 Task: Search one way flight ticket for 4 adults, 2 children, 2 infants in seat and 1 infant on lap in premium economy from Branson: Branson Airport to New Bern: Coastal Carolina Regional Airport (was Craven County Regional) on 5-4-2023. Number of bags: 2 carry on bags. Price is upto 25000. Outbound departure time preference is 17:30.
Action: Mouse moved to (235, 104)
Screenshot: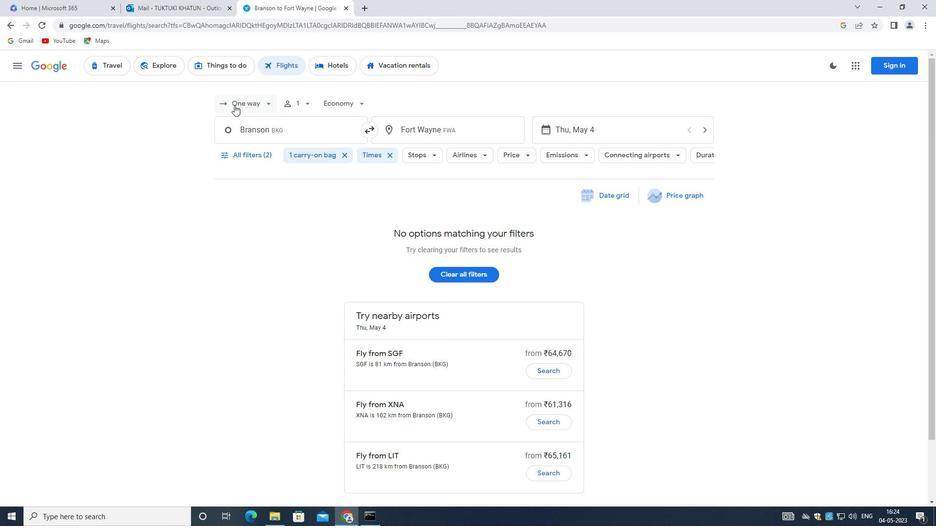 
Action: Mouse pressed left at (235, 104)
Screenshot: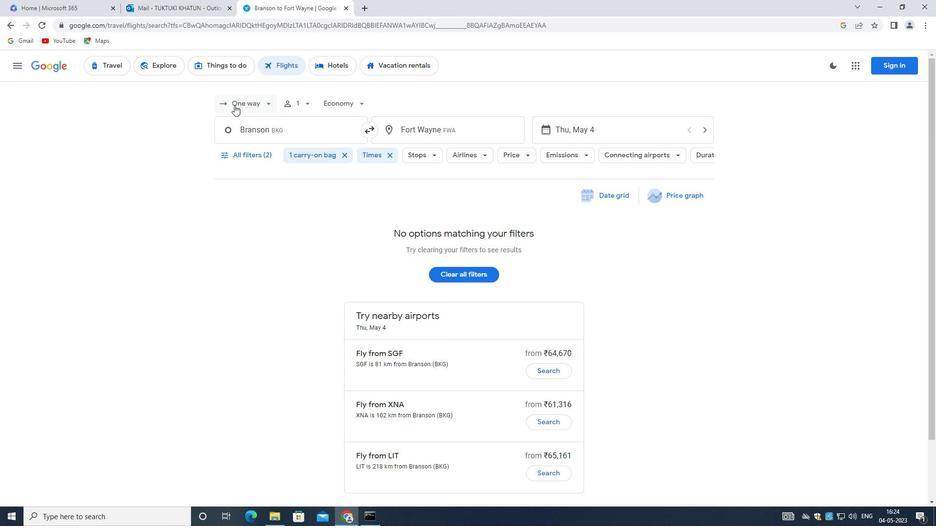 
Action: Mouse moved to (244, 150)
Screenshot: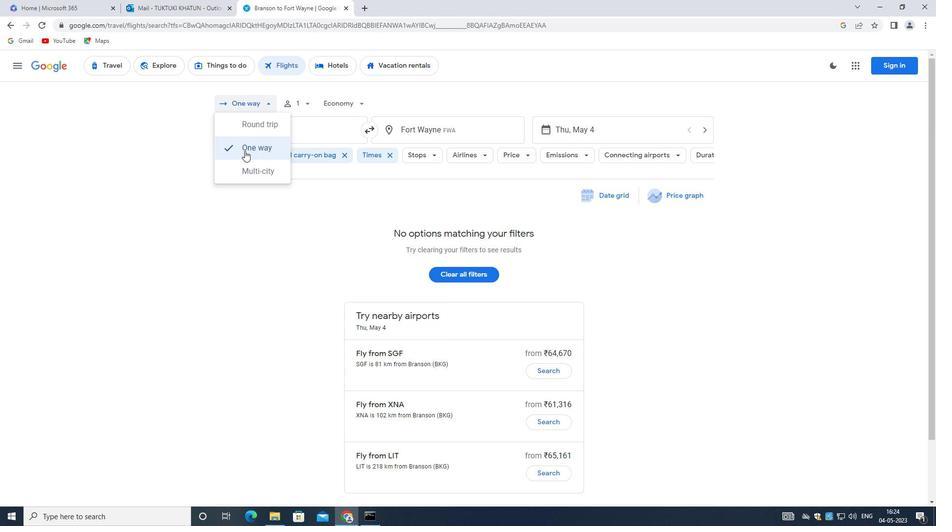 
Action: Mouse pressed left at (244, 150)
Screenshot: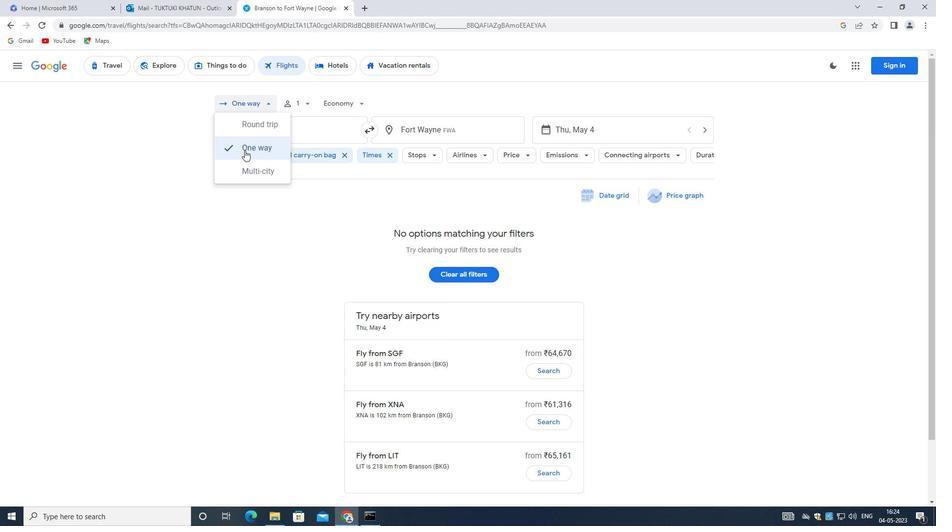 
Action: Mouse moved to (302, 98)
Screenshot: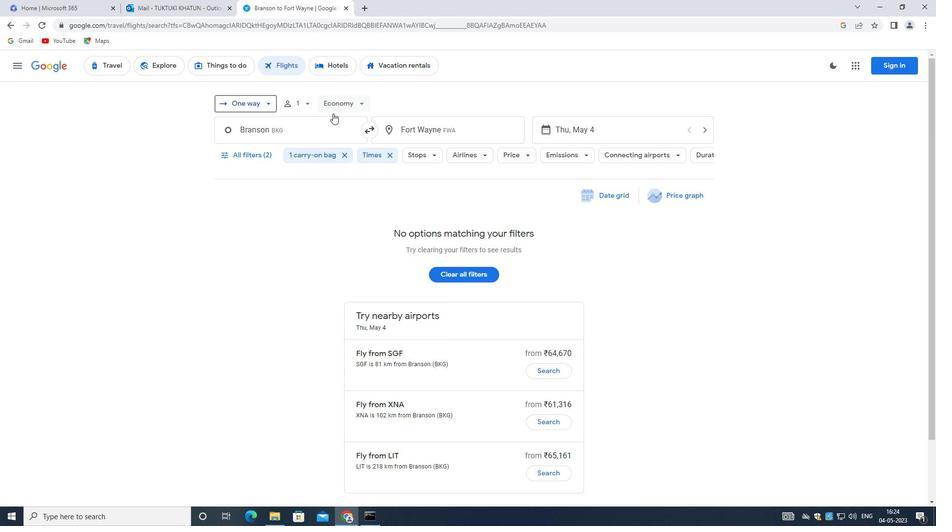 
Action: Mouse pressed left at (302, 98)
Screenshot: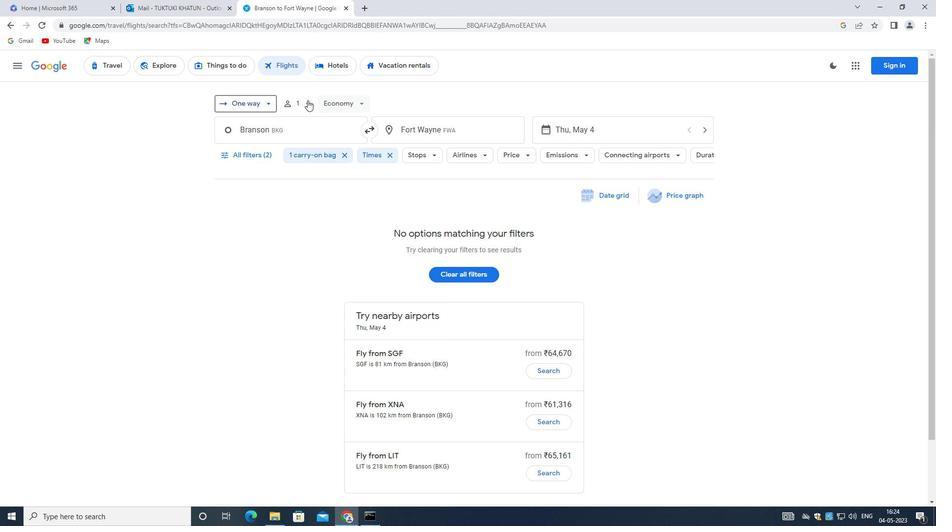 
Action: Mouse moved to (386, 129)
Screenshot: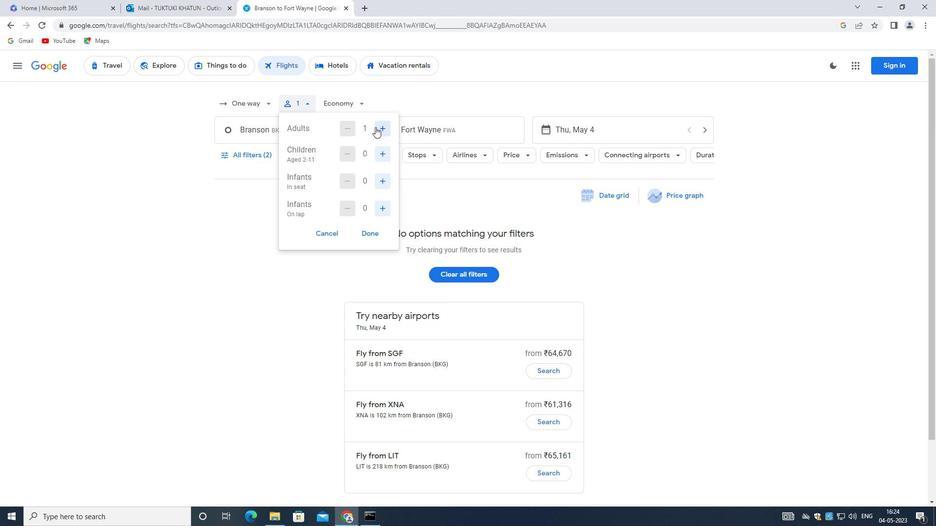 
Action: Mouse pressed left at (386, 129)
Screenshot: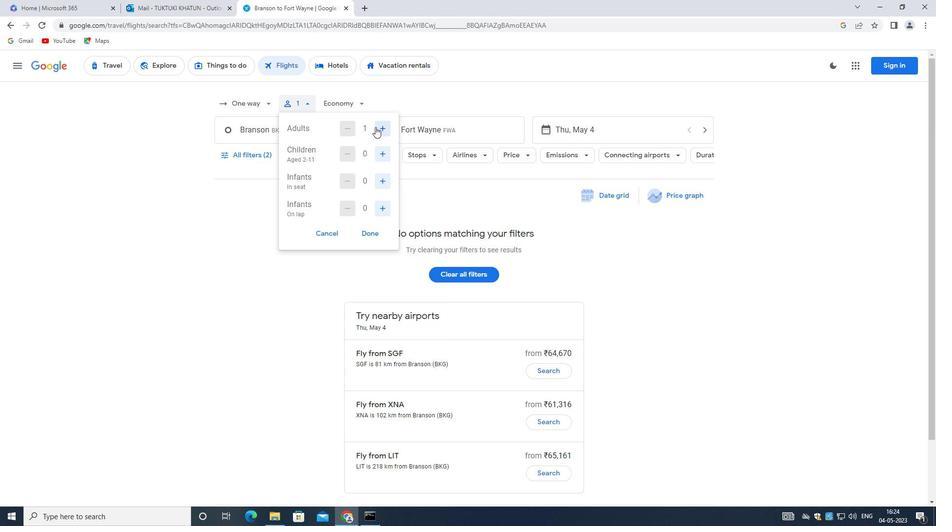 
Action: Mouse moved to (387, 129)
Screenshot: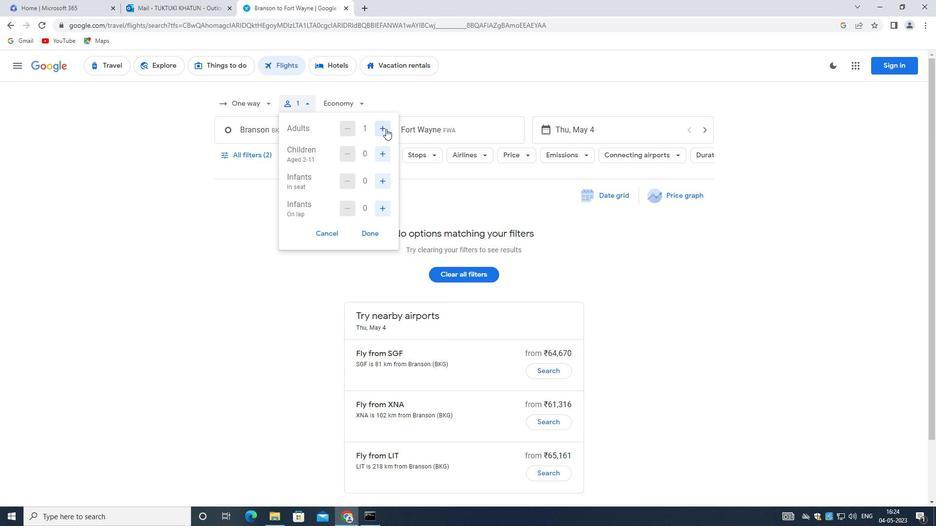 
Action: Mouse pressed left at (387, 129)
Screenshot: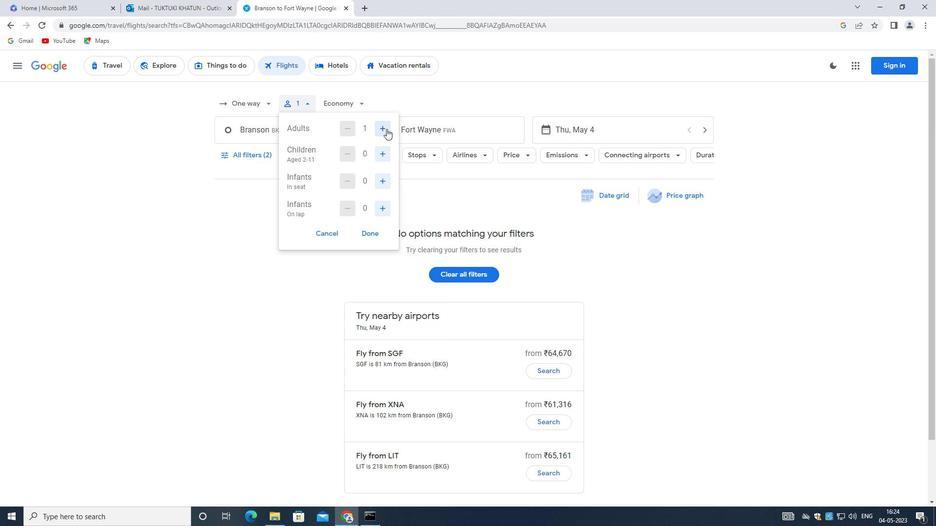 
Action: Mouse pressed left at (387, 129)
Screenshot: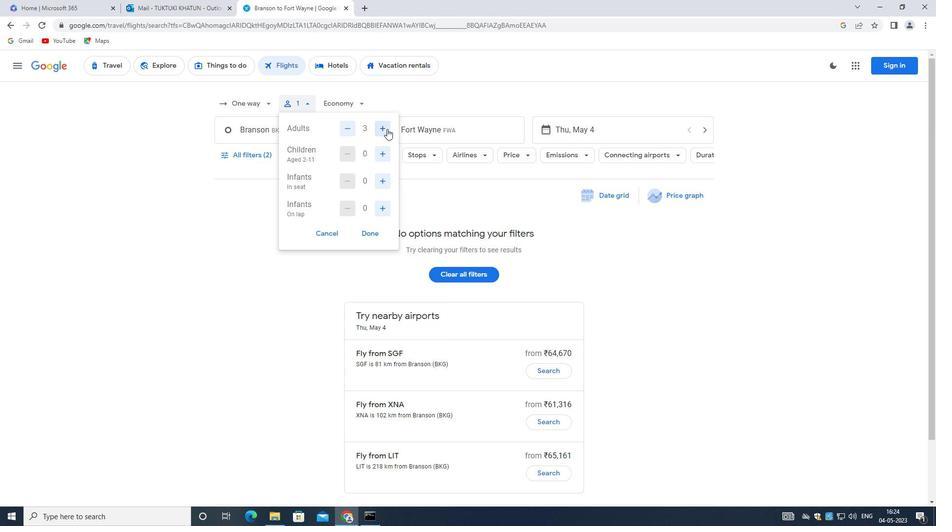 
Action: Mouse moved to (377, 154)
Screenshot: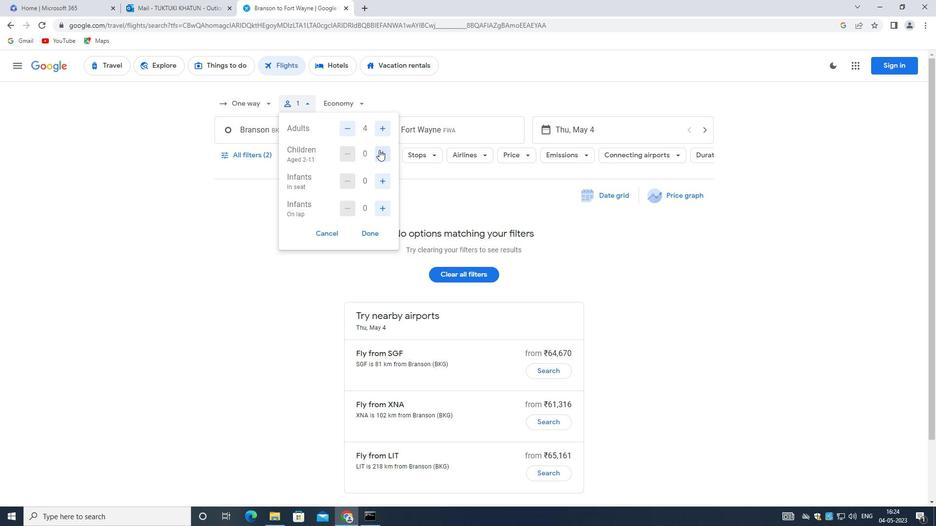 
Action: Mouse pressed left at (377, 154)
Screenshot: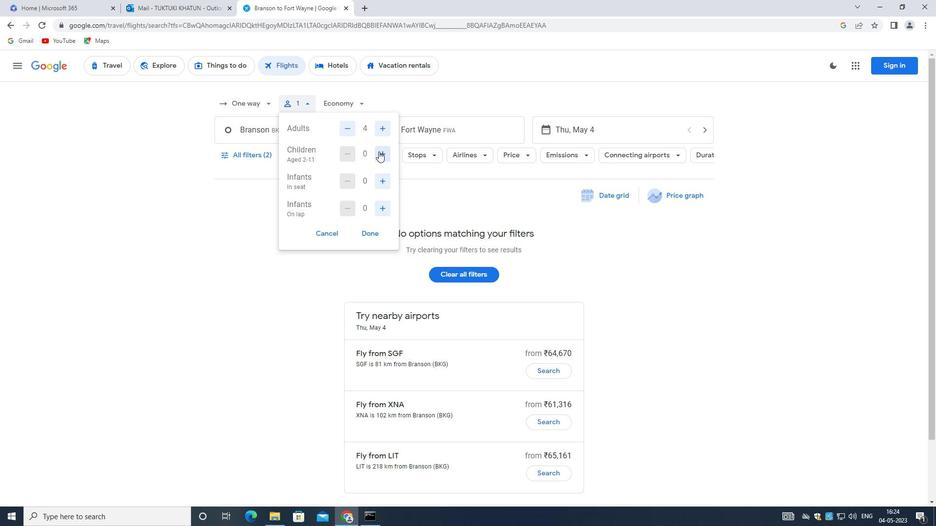 
Action: Mouse moved to (379, 154)
Screenshot: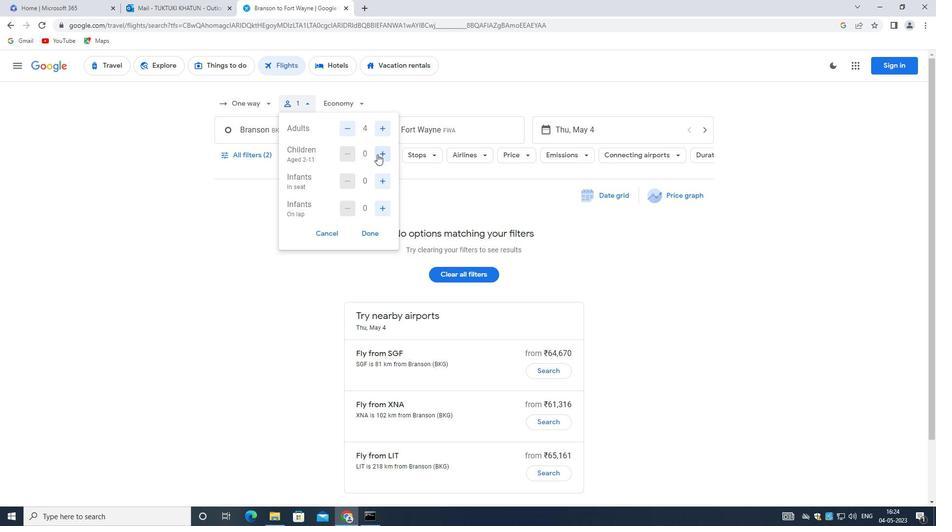 
Action: Mouse pressed left at (379, 154)
Screenshot: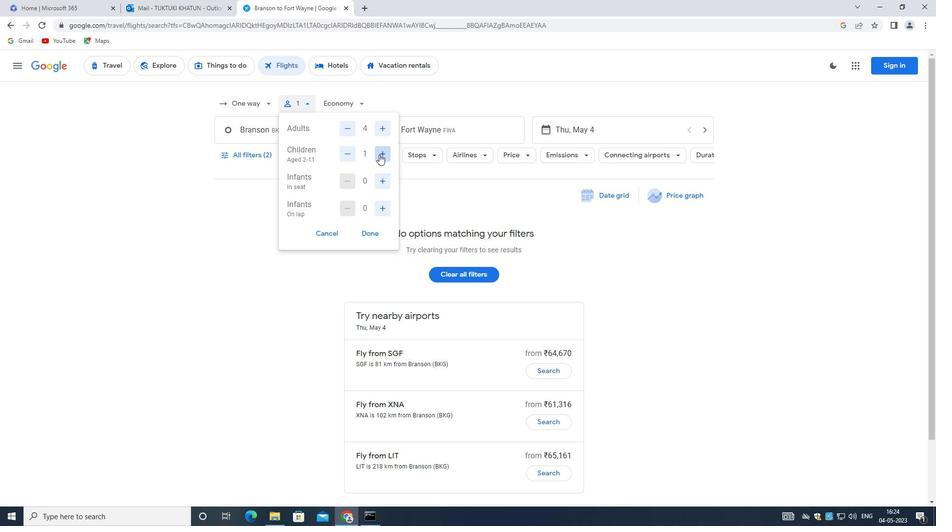
Action: Mouse moved to (379, 176)
Screenshot: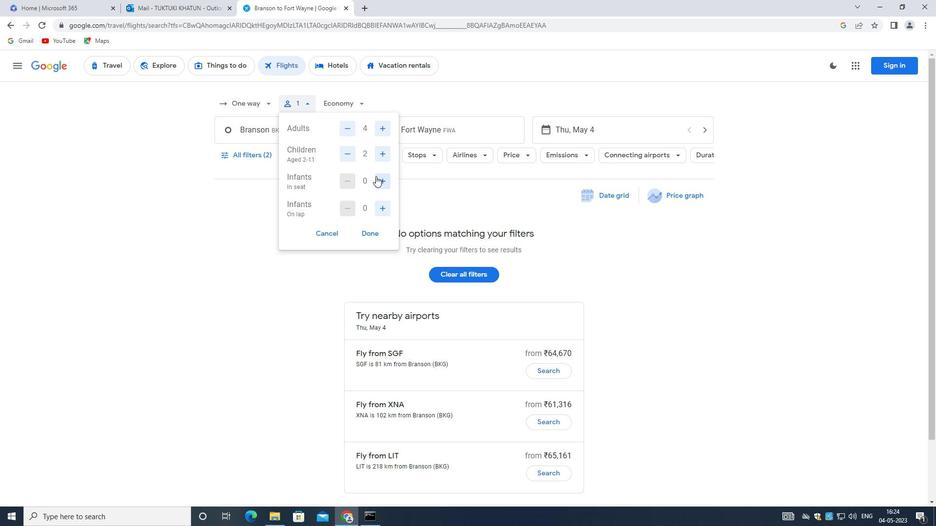 
Action: Mouse pressed left at (379, 176)
Screenshot: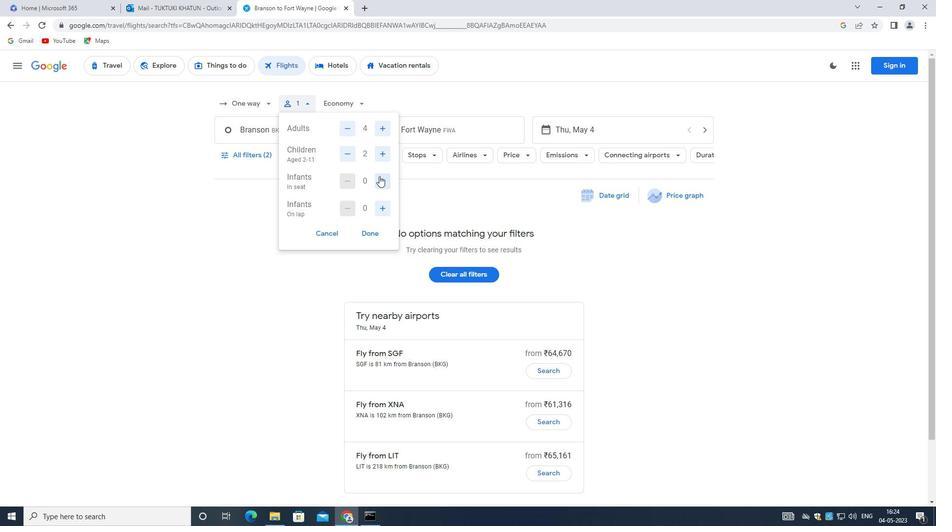
Action: Mouse moved to (380, 176)
Screenshot: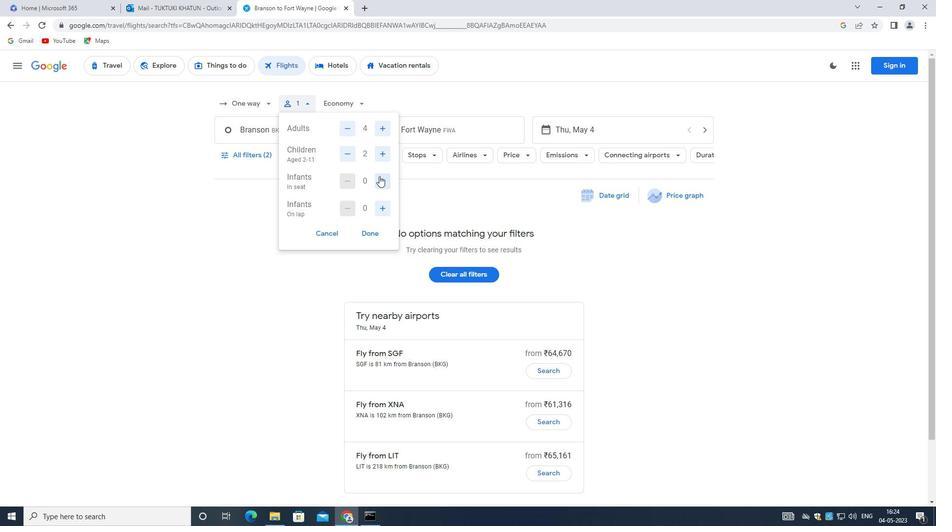 
Action: Mouse pressed left at (380, 176)
Screenshot: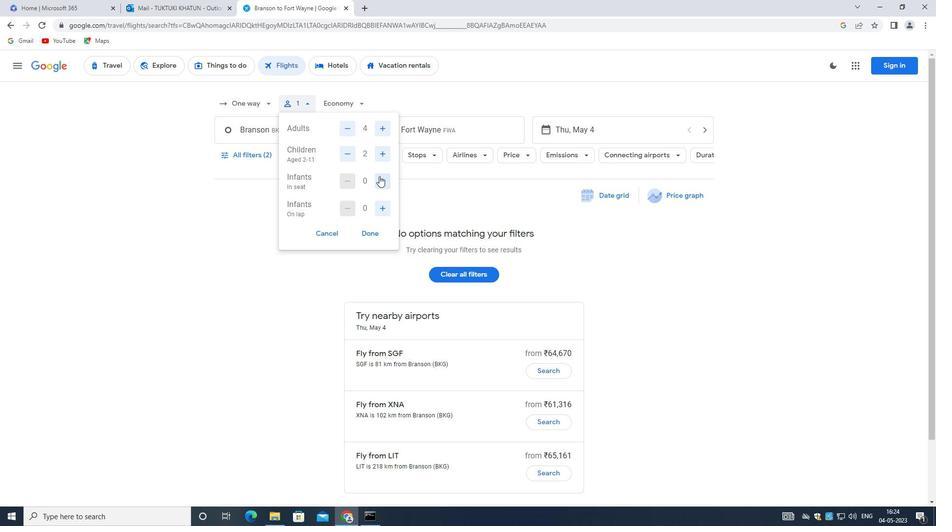 
Action: Mouse moved to (383, 182)
Screenshot: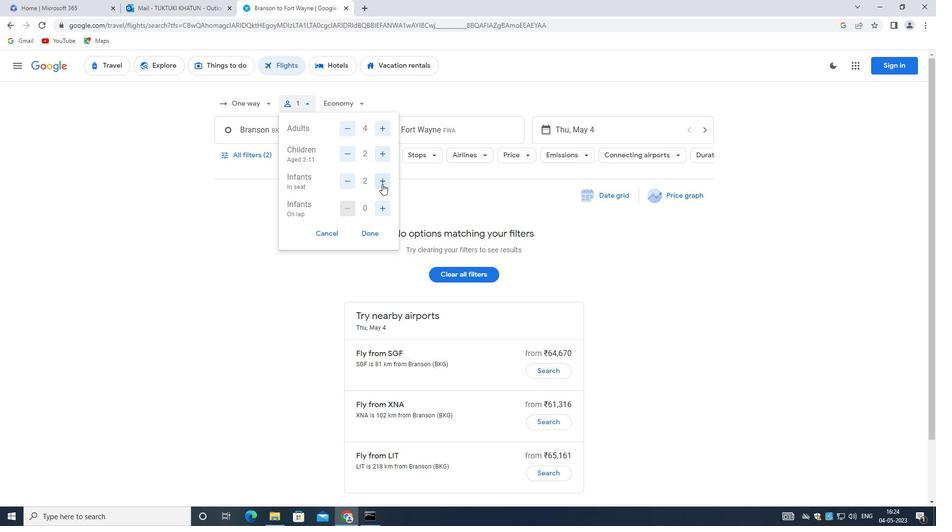 
Action: Mouse pressed left at (383, 182)
Screenshot: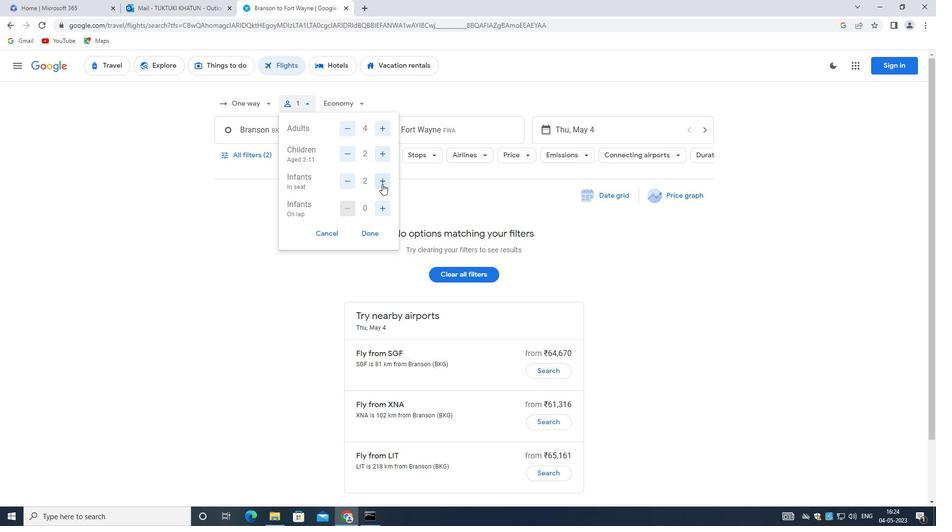 
Action: Mouse moved to (346, 180)
Screenshot: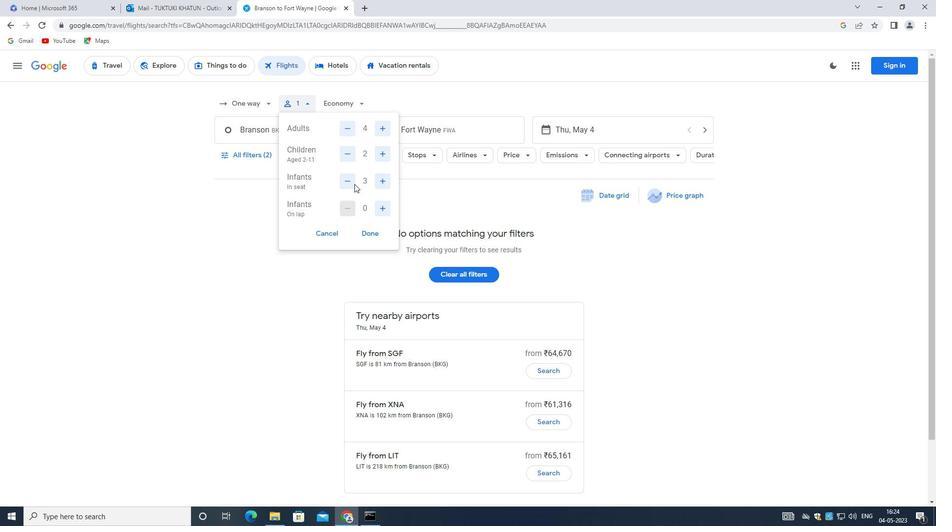
Action: Mouse pressed left at (346, 180)
Screenshot: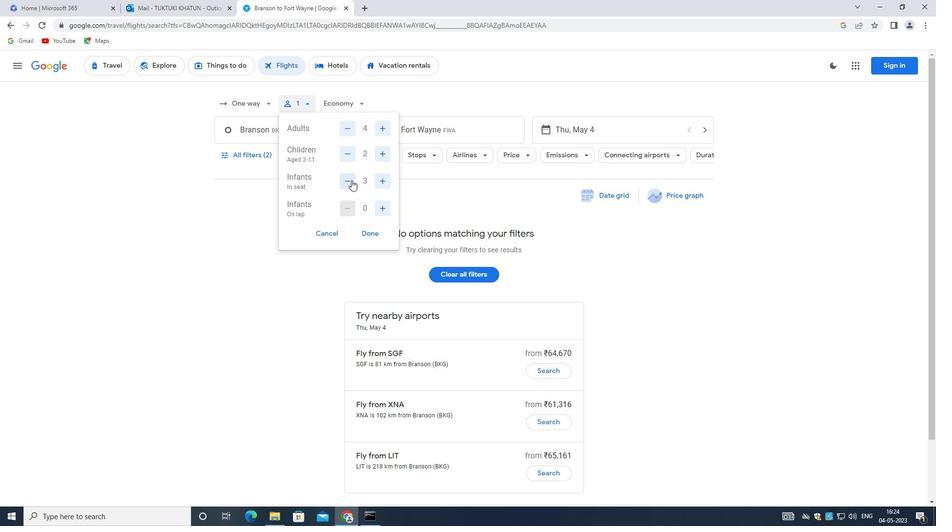 
Action: Mouse moved to (377, 206)
Screenshot: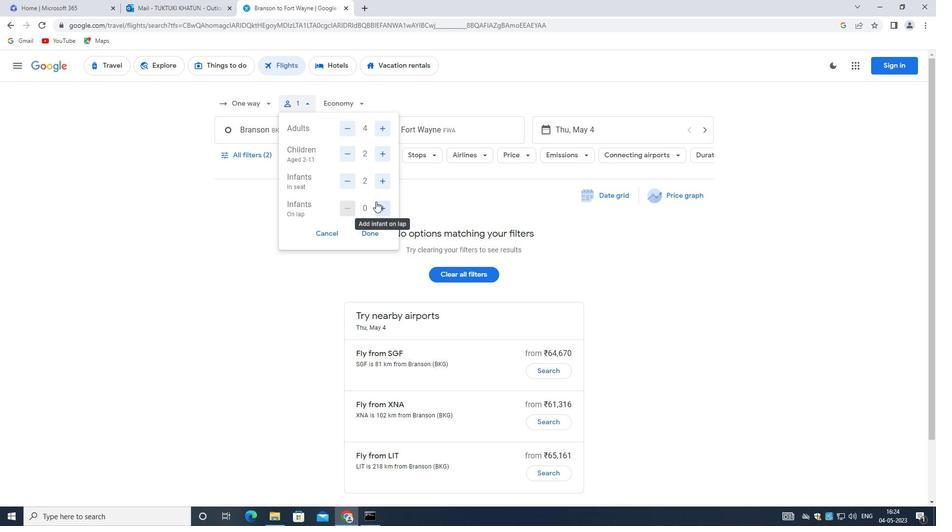 
Action: Mouse pressed left at (377, 206)
Screenshot: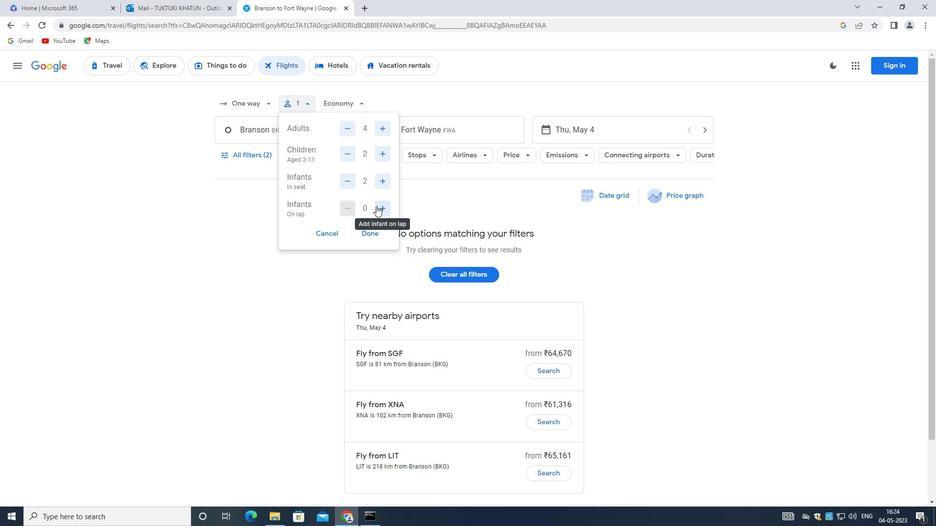 
Action: Mouse moved to (374, 234)
Screenshot: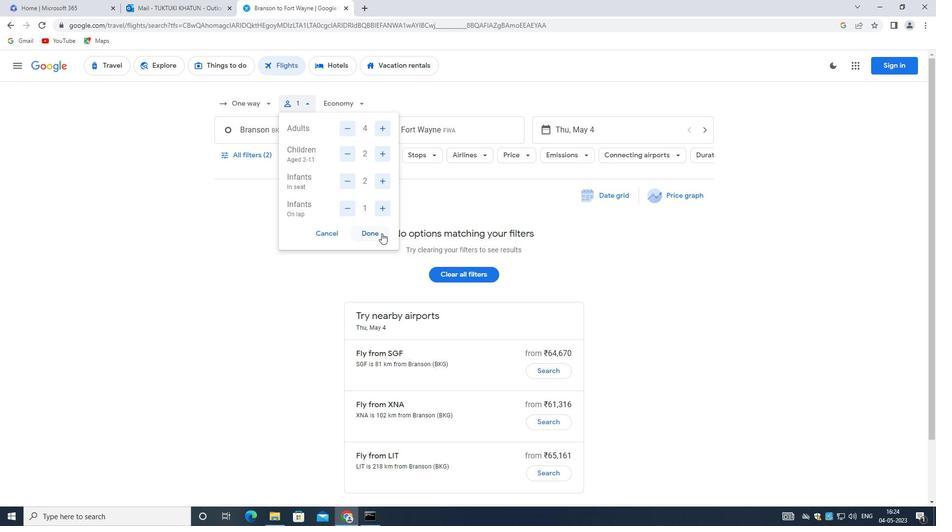 
Action: Mouse pressed left at (374, 234)
Screenshot: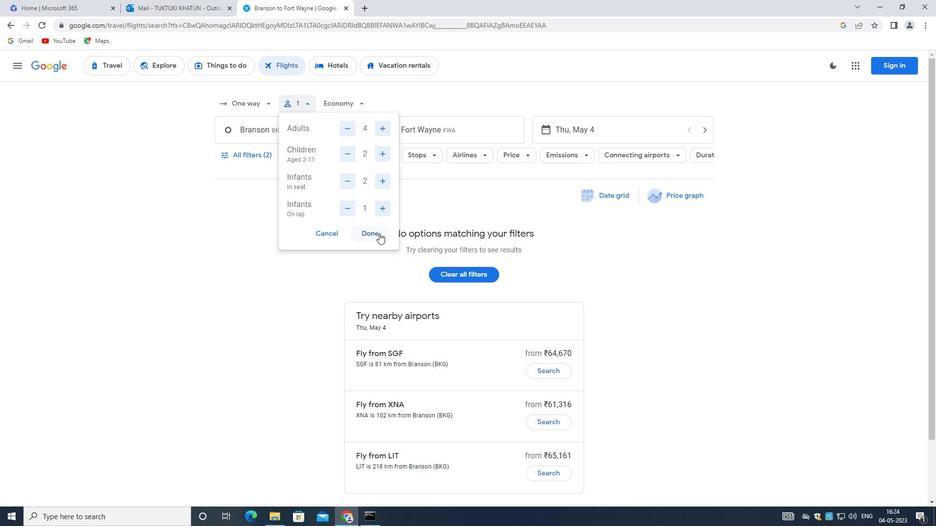 
Action: Mouse moved to (353, 98)
Screenshot: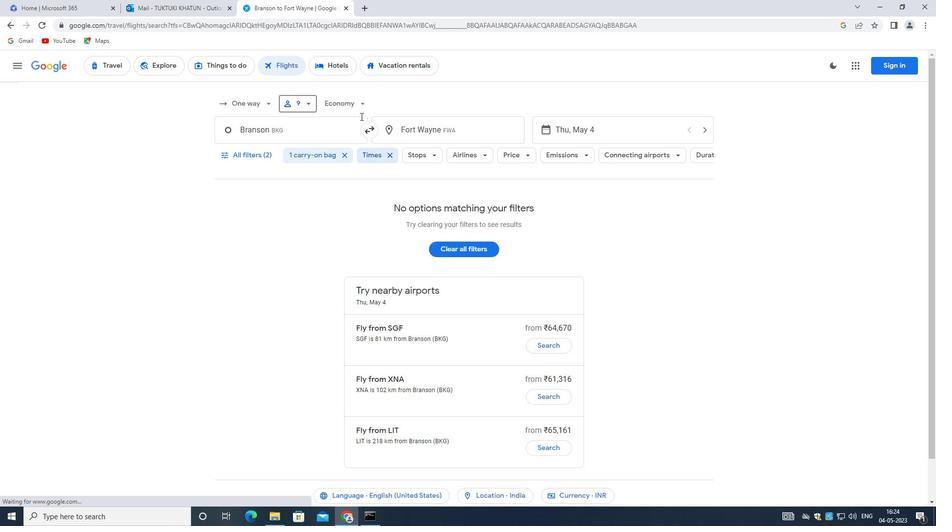 
Action: Mouse pressed left at (353, 98)
Screenshot: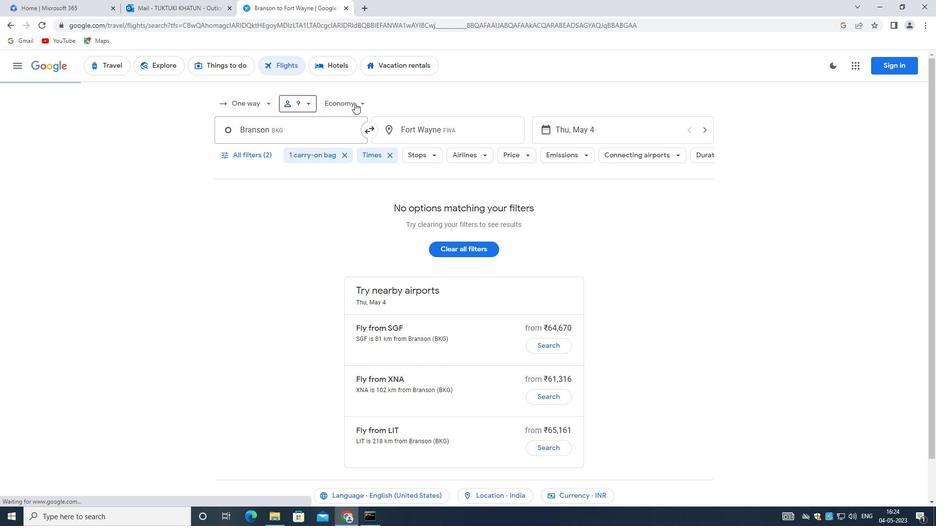 
Action: Mouse moved to (375, 142)
Screenshot: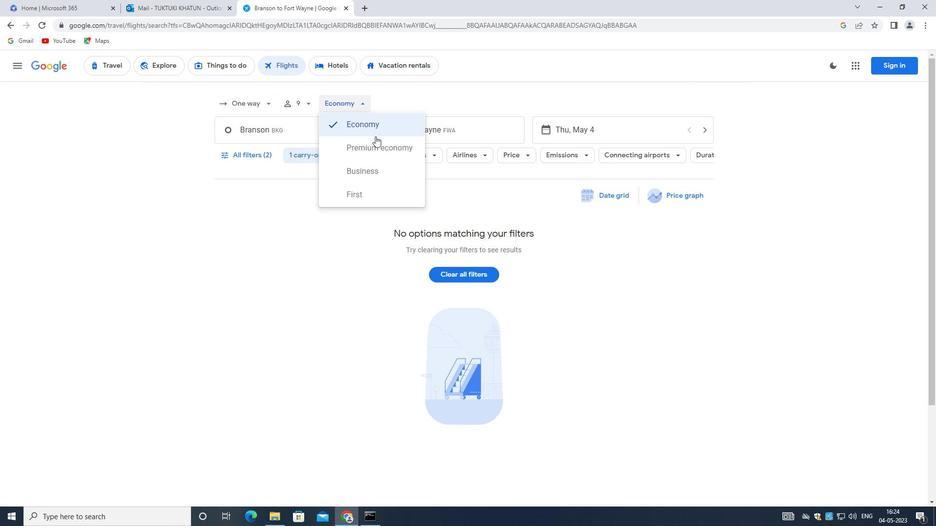 
Action: Mouse pressed left at (375, 142)
Screenshot: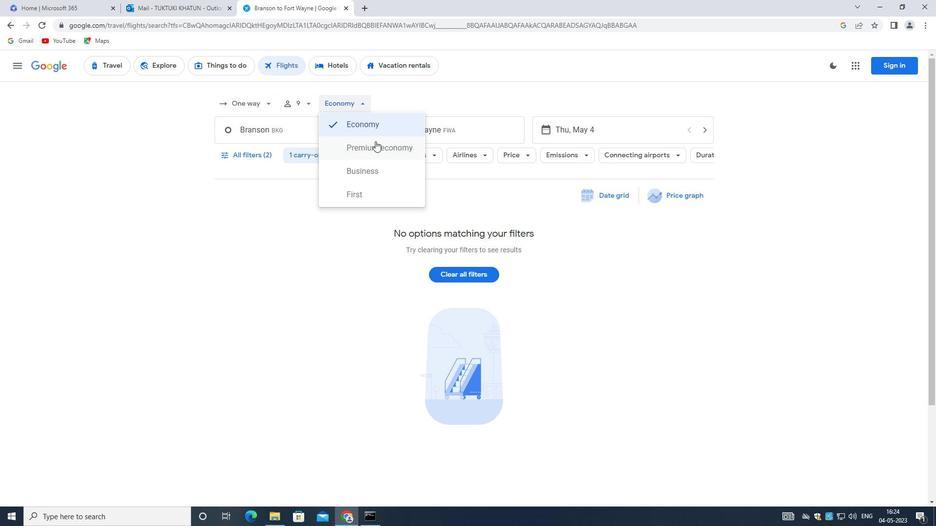
Action: Mouse moved to (283, 132)
Screenshot: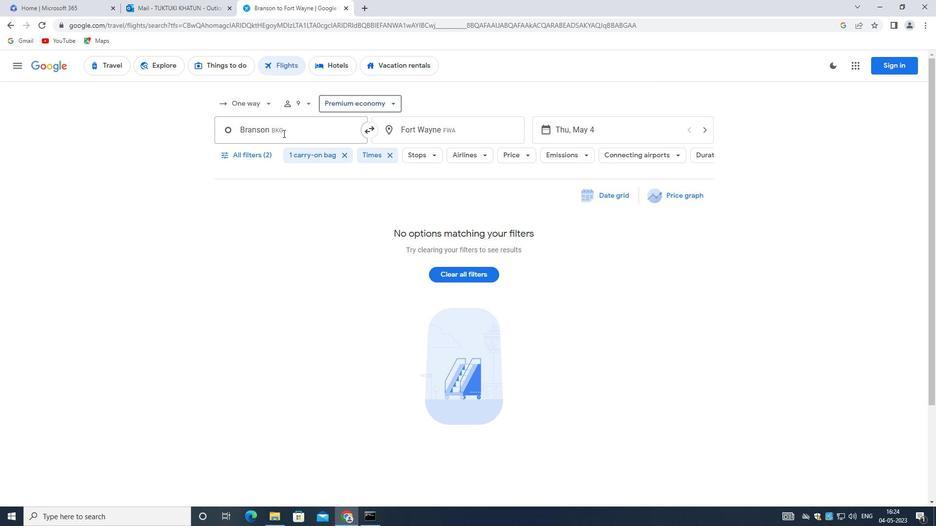 
Action: Mouse pressed left at (283, 132)
Screenshot: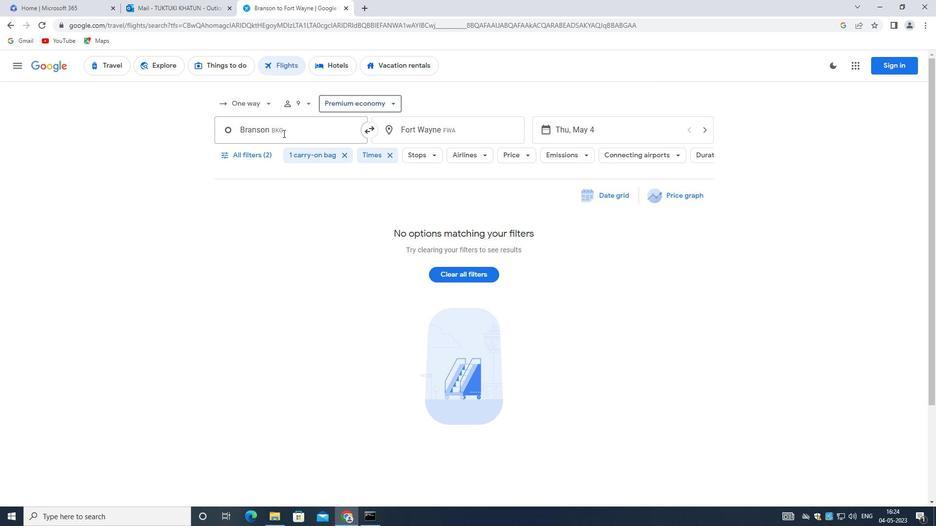 
Action: Mouse moved to (302, 206)
Screenshot: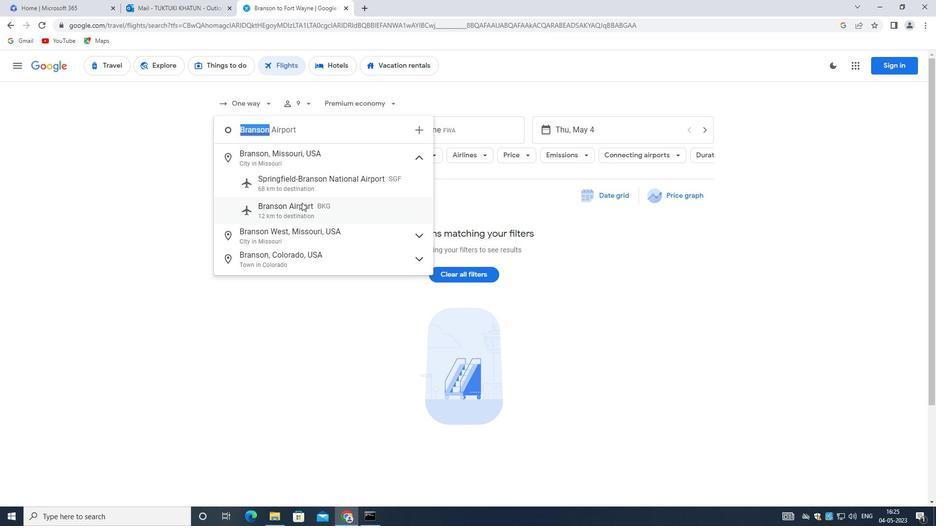 
Action: Mouse pressed left at (302, 206)
Screenshot: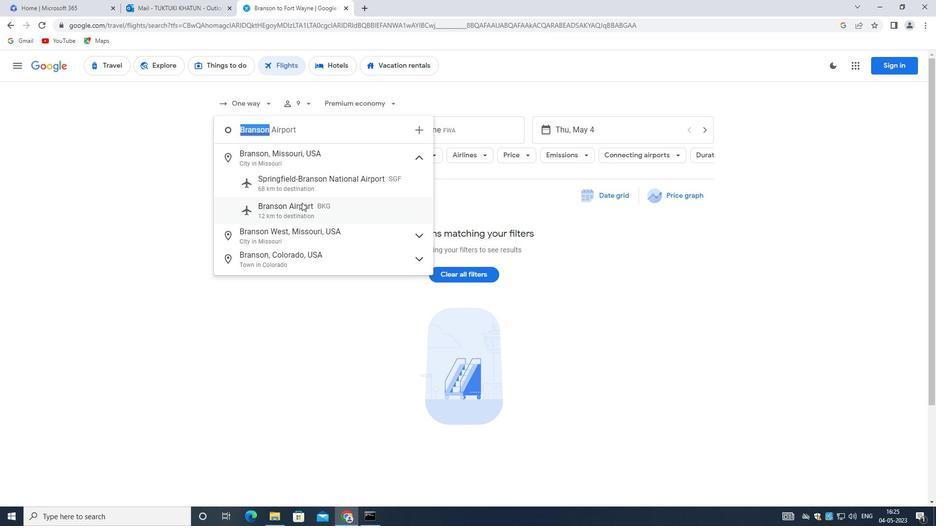 
Action: Mouse moved to (419, 127)
Screenshot: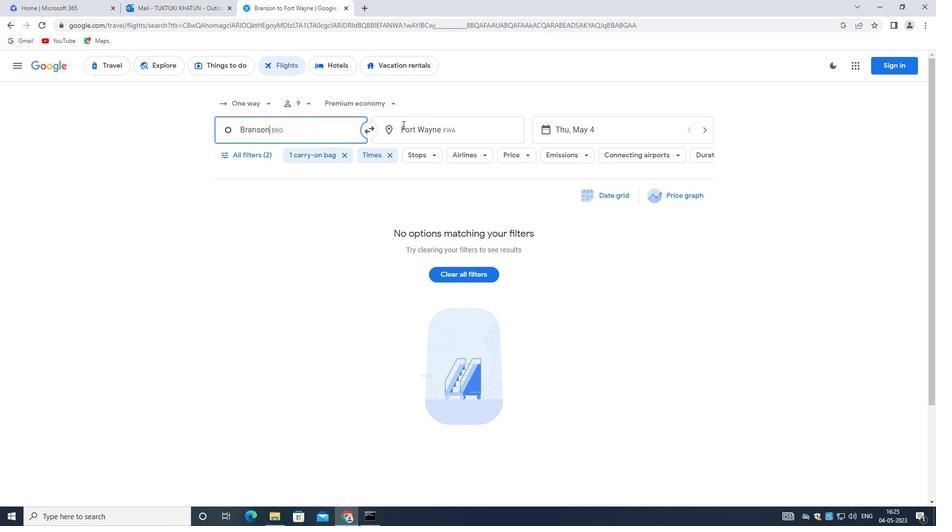 
Action: Mouse pressed left at (419, 127)
Screenshot: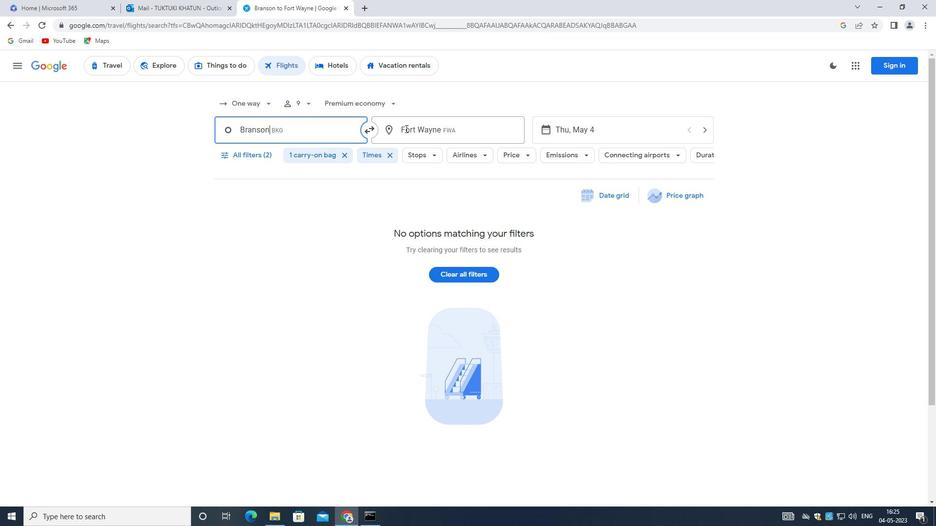 
Action: Mouse moved to (420, 127)
Screenshot: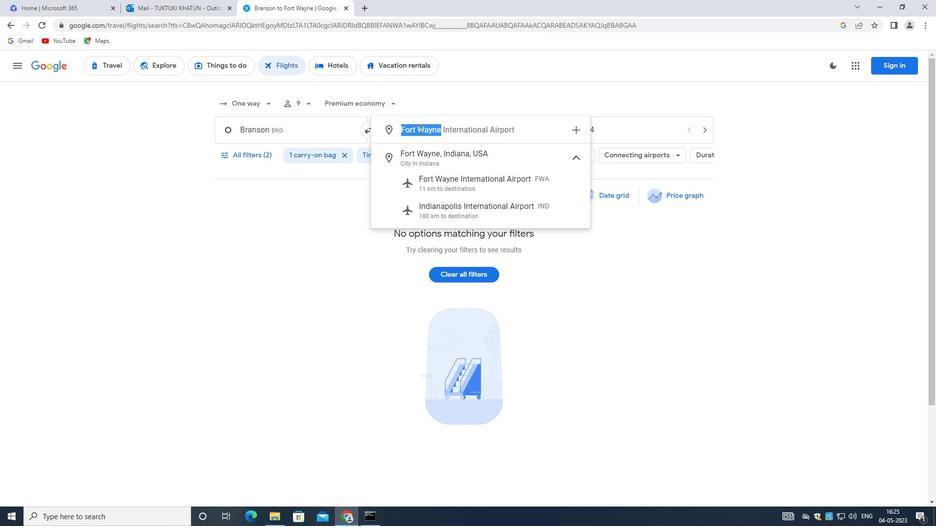 
Action: Key pressed <Key.backspace><Key.shift>COASTAL<Key.space><Key.shift><Key.shift><Key.shift><Key.shift><Key.shift><Key.shift><Key.shift><Key.shift><Key.shift><Key.shift><Key.shift><Key.shift><Key.shift><Key.shift><Key.shift>CAROLI
Screenshot: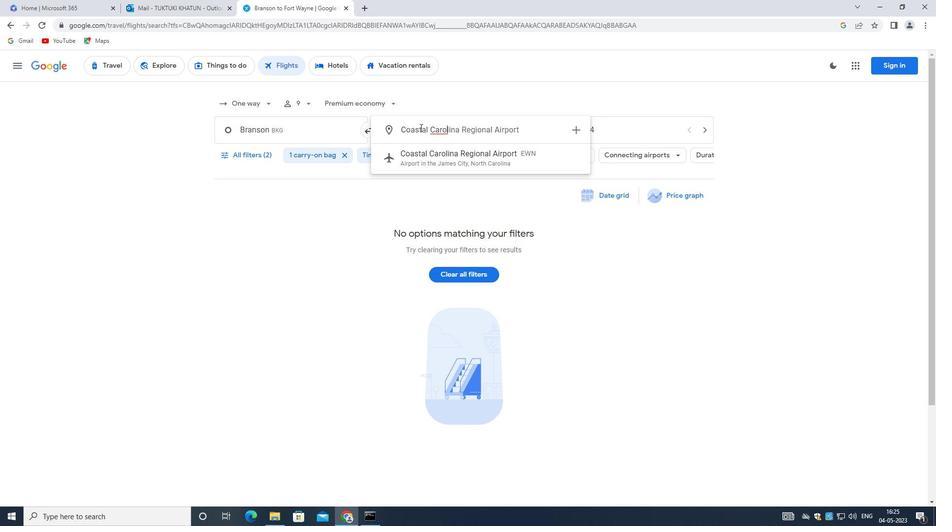 
Action: Mouse moved to (478, 152)
Screenshot: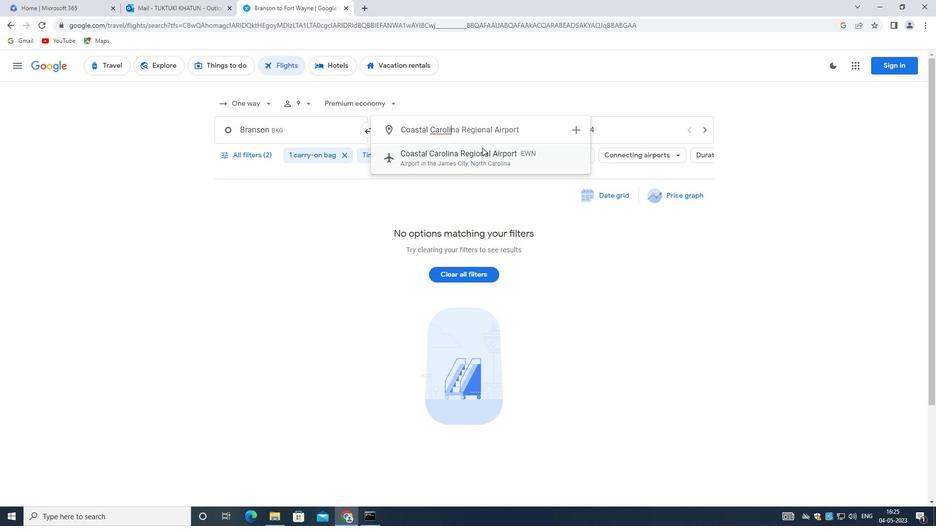 
Action: Mouse pressed left at (478, 152)
Screenshot: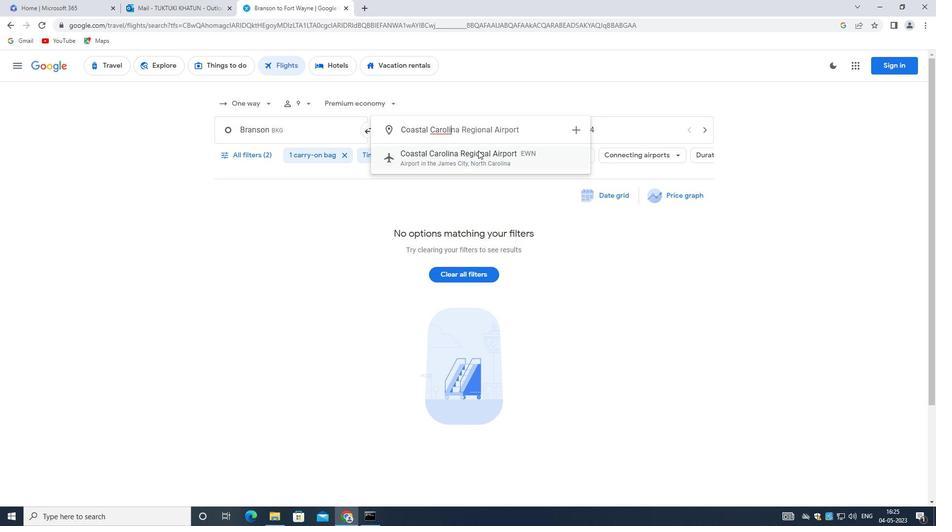 
Action: Mouse moved to (616, 126)
Screenshot: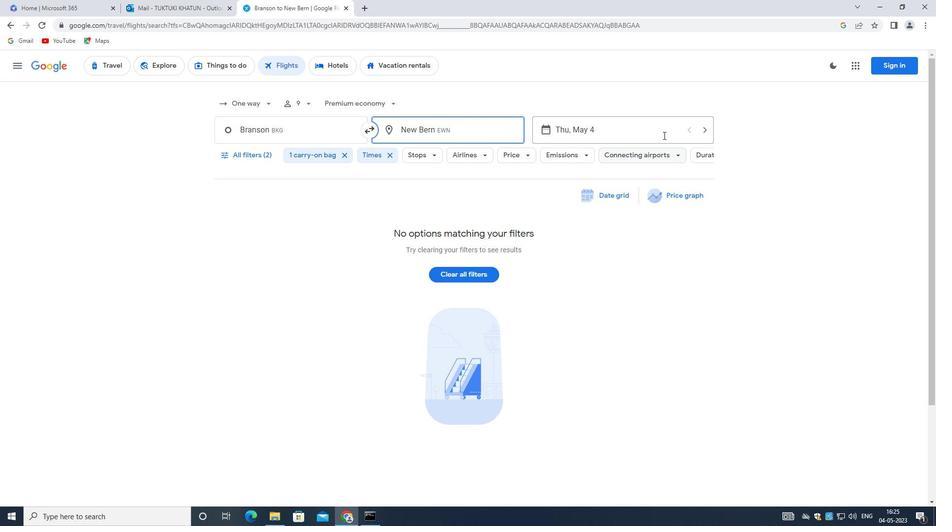 
Action: Mouse pressed left at (616, 126)
Screenshot: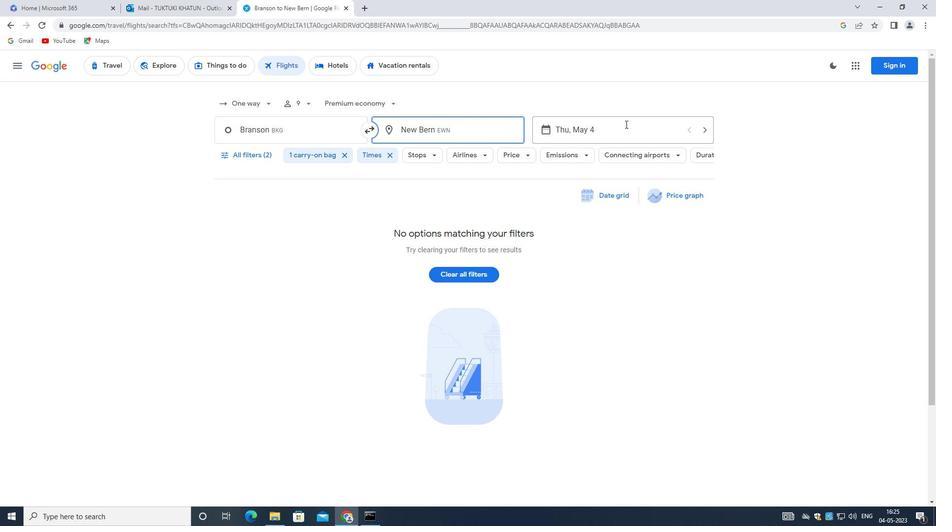 
Action: Mouse moved to (684, 369)
Screenshot: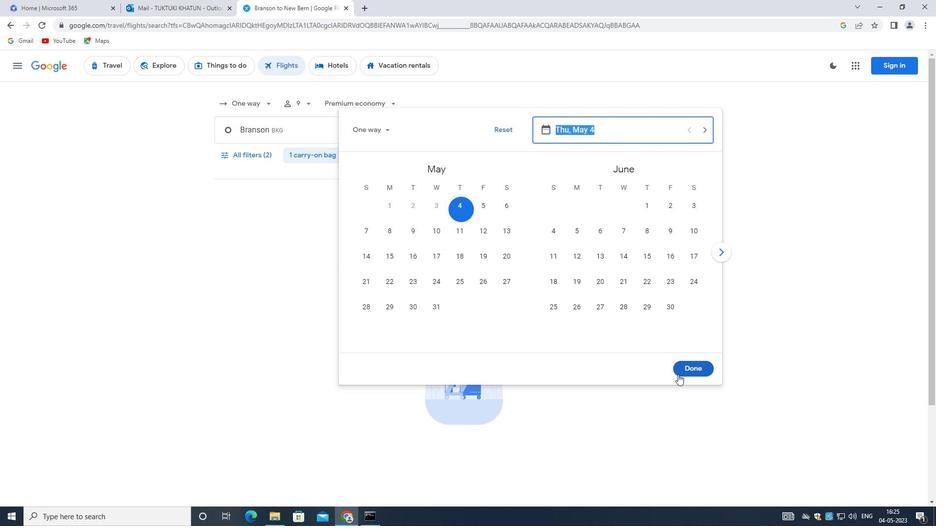 
Action: Mouse pressed left at (684, 369)
Screenshot: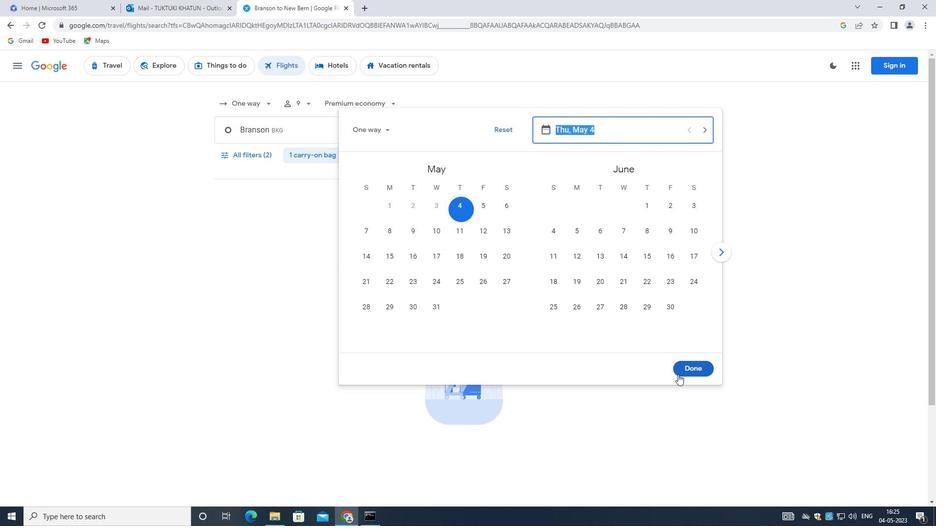 
Action: Mouse moved to (255, 152)
Screenshot: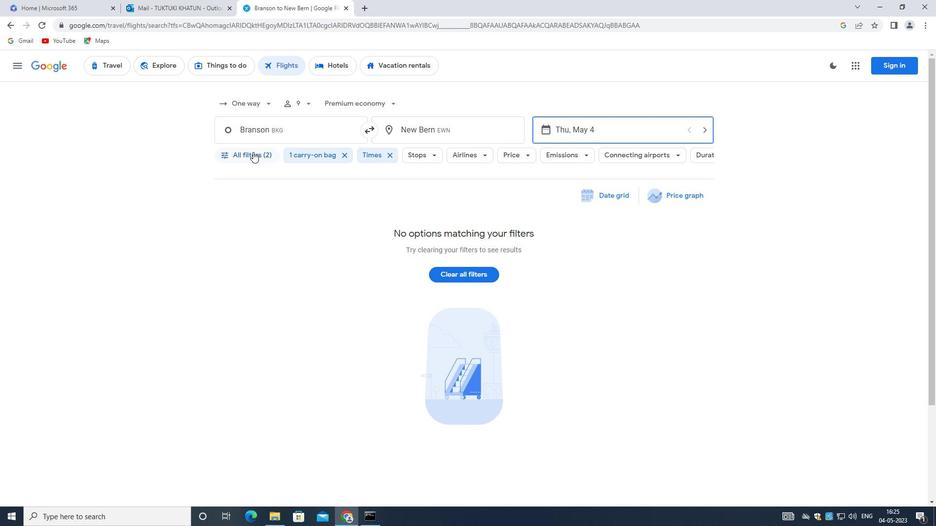 
Action: Mouse pressed left at (255, 152)
Screenshot: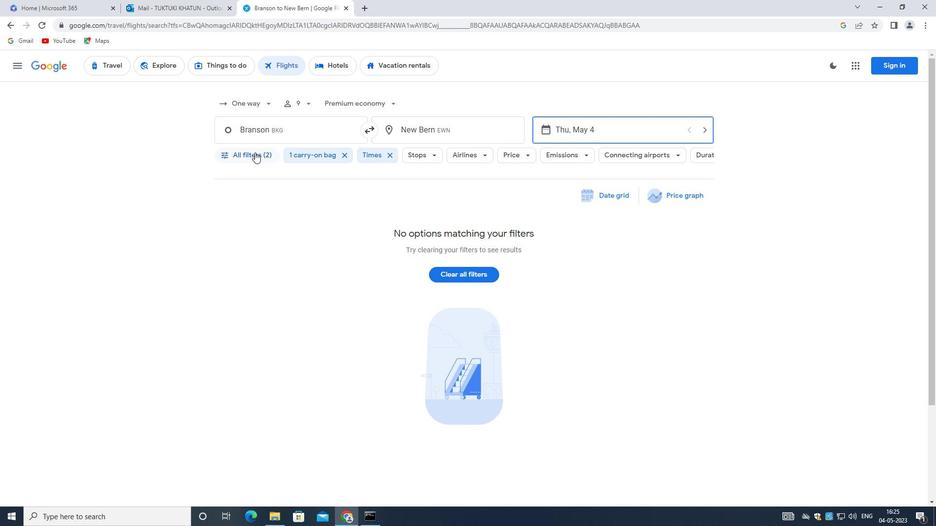 
Action: Mouse moved to (356, 359)
Screenshot: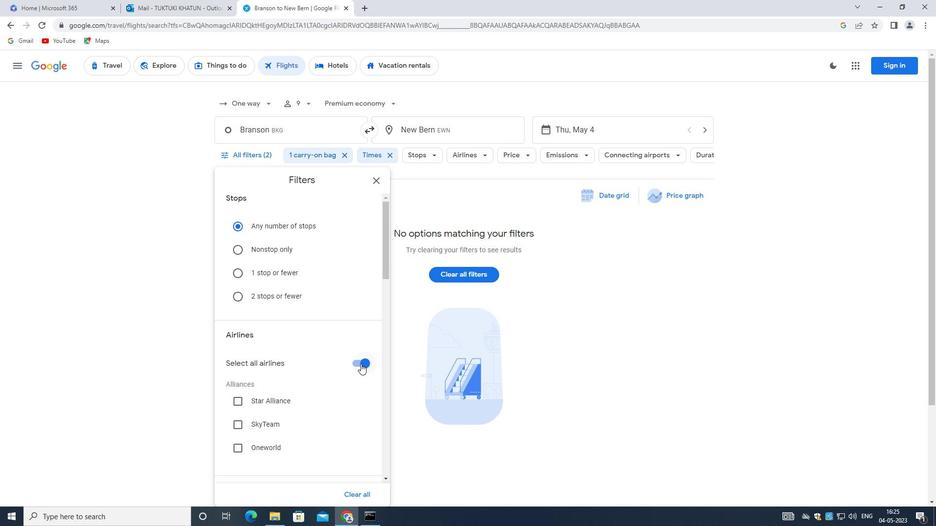 
Action: Mouse pressed left at (356, 359)
Screenshot: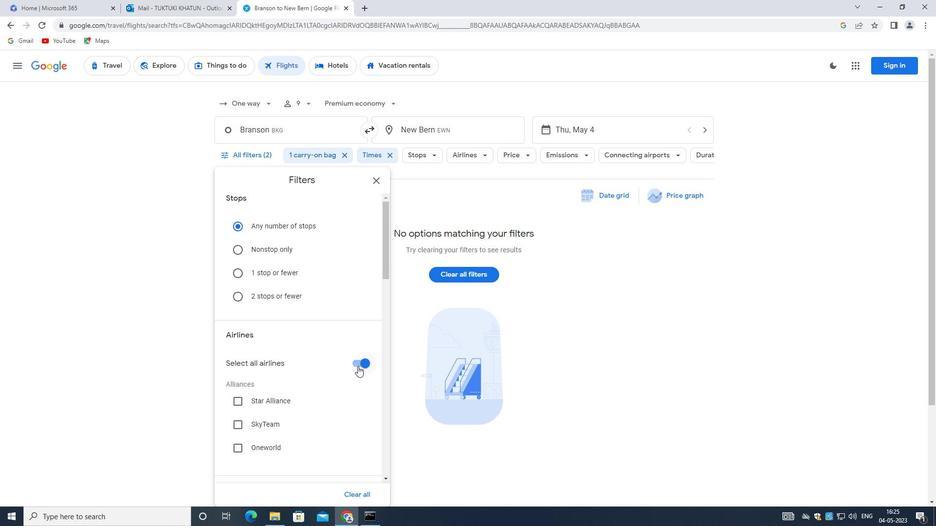 
Action: Mouse moved to (323, 316)
Screenshot: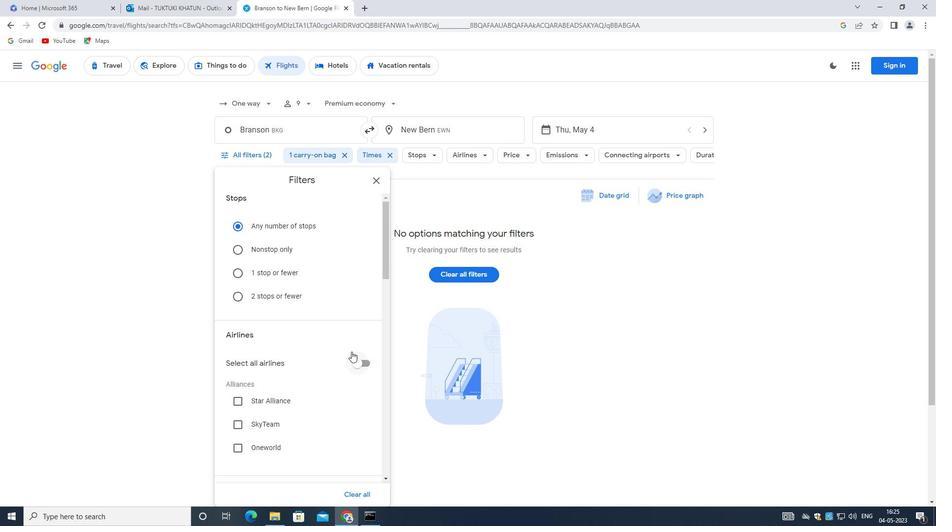 
Action: Mouse scrolled (323, 315) with delta (0, 0)
Screenshot: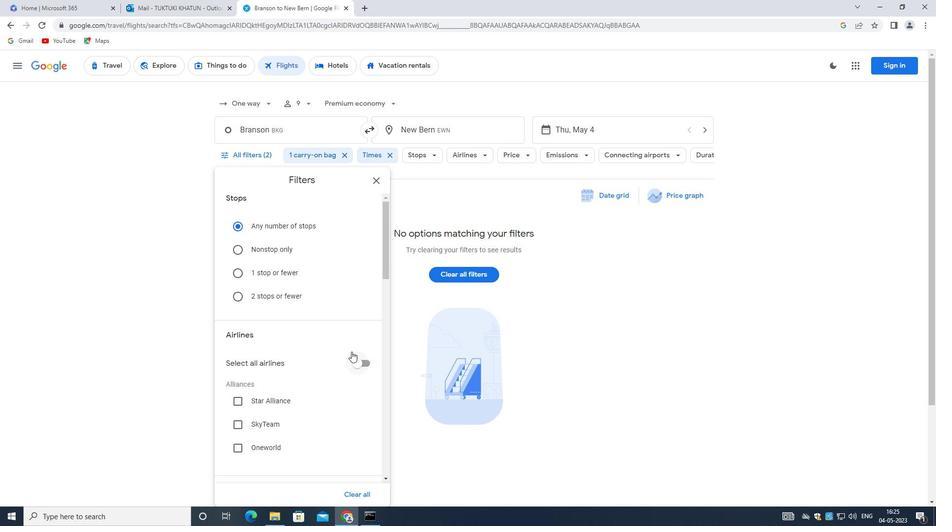 
Action: Mouse moved to (323, 316)
Screenshot: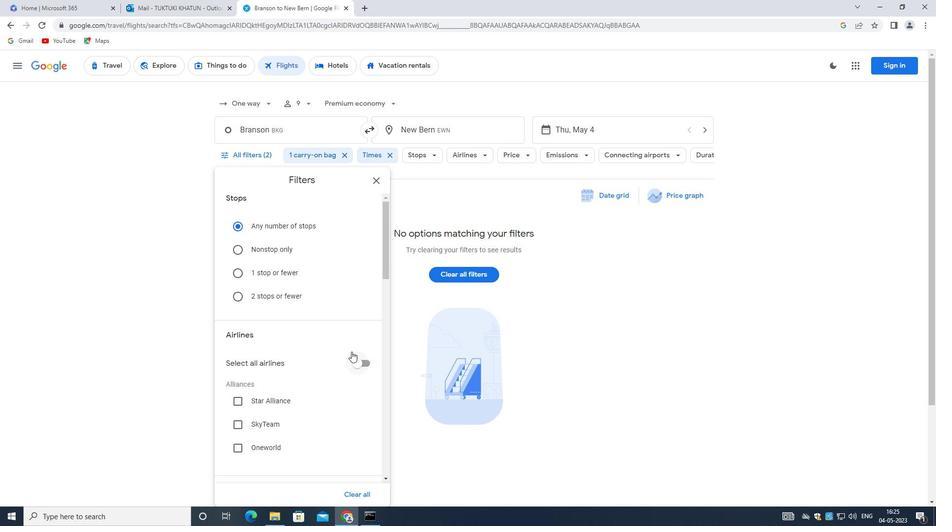 
Action: Mouse scrolled (323, 315) with delta (0, 0)
Screenshot: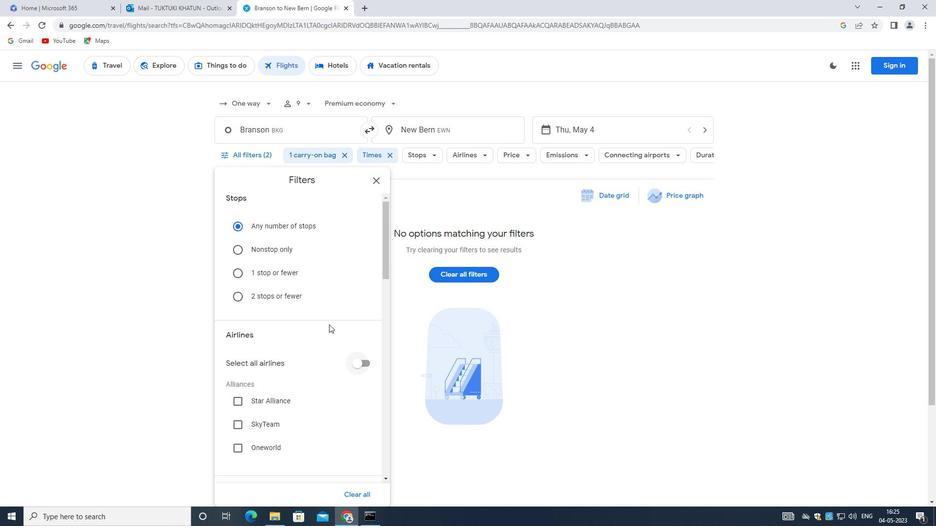 
Action: Mouse moved to (323, 316)
Screenshot: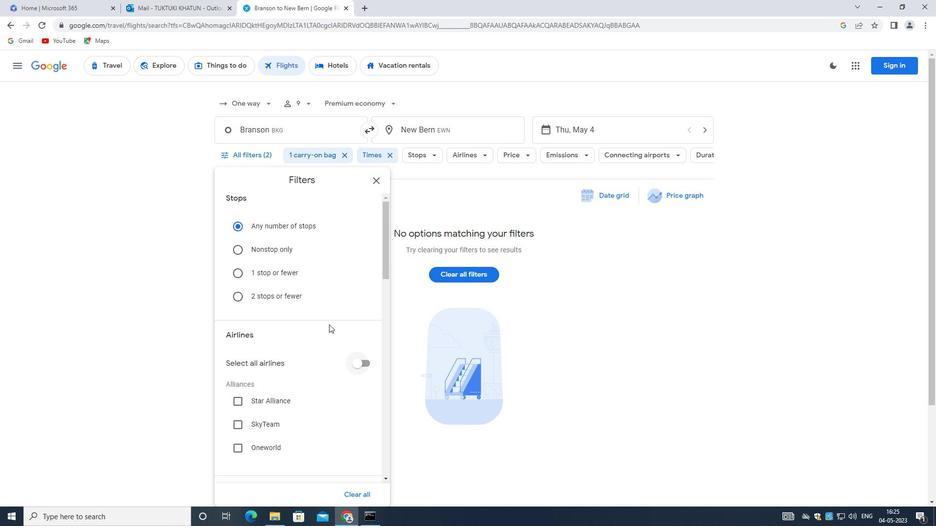 
Action: Mouse scrolled (323, 316) with delta (0, 0)
Screenshot: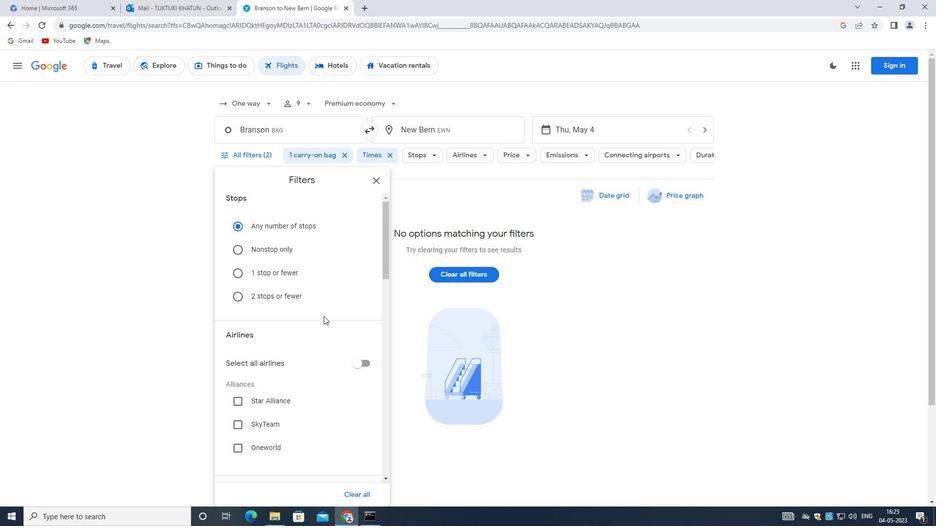 
Action: Mouse moved to (322, 316)
Screenshot: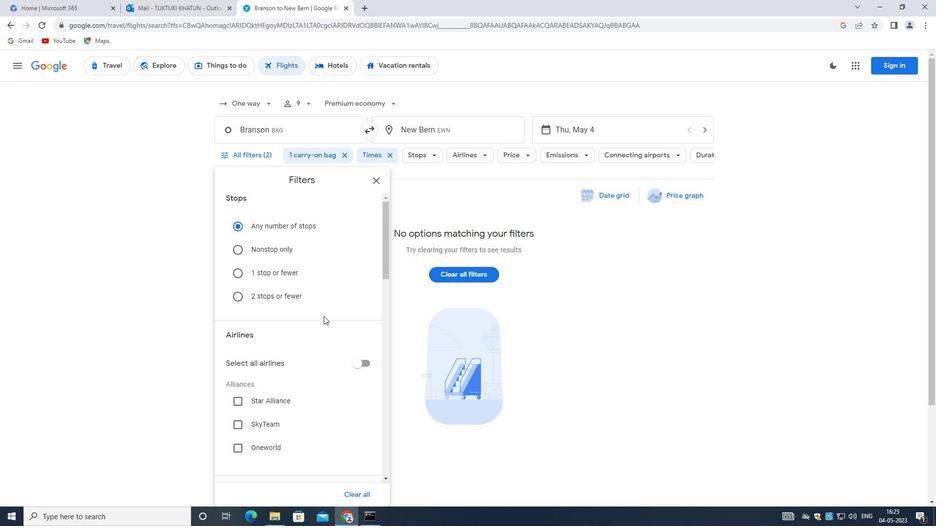 
Action: Mouse scrolled (322, 316) with delta (0, 0)
Screenshot: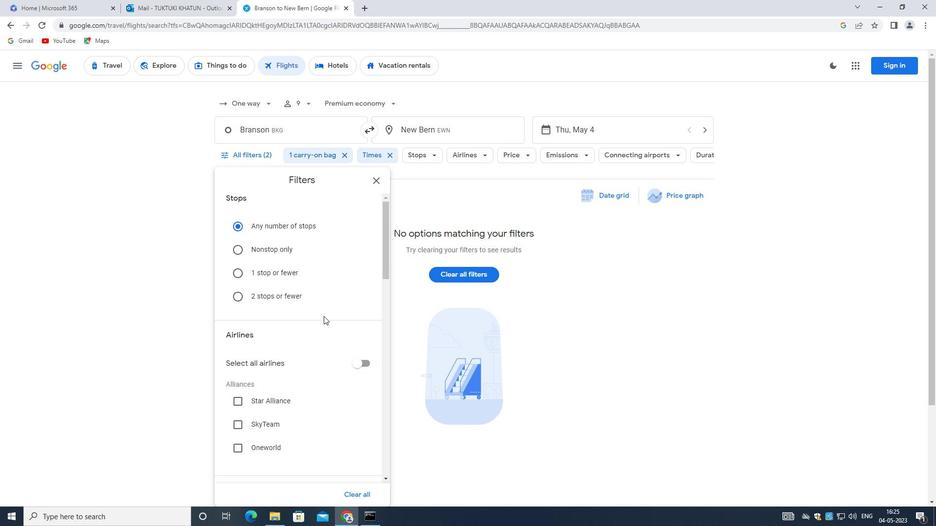 
Action: Mouse moved to (327, 317)
Screenshot: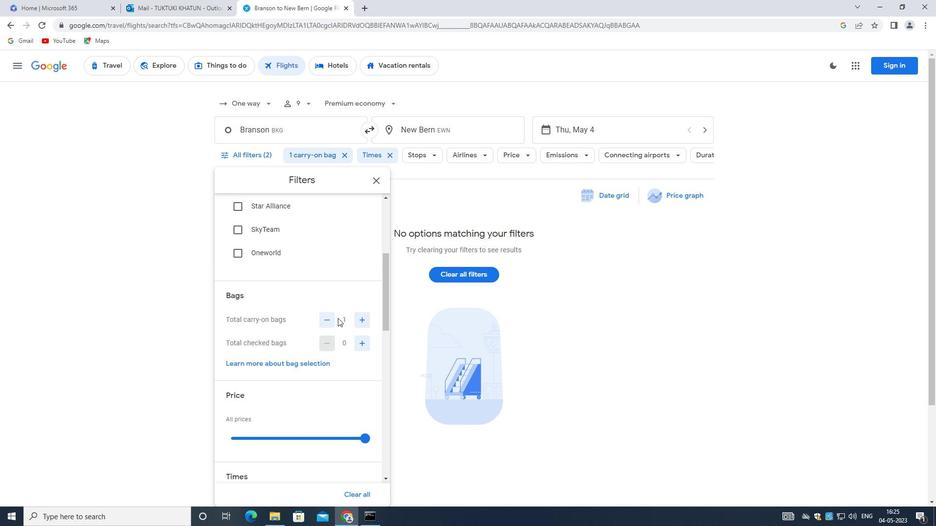 
Action: Mouse pressed left at (327, 317)
Screenshot: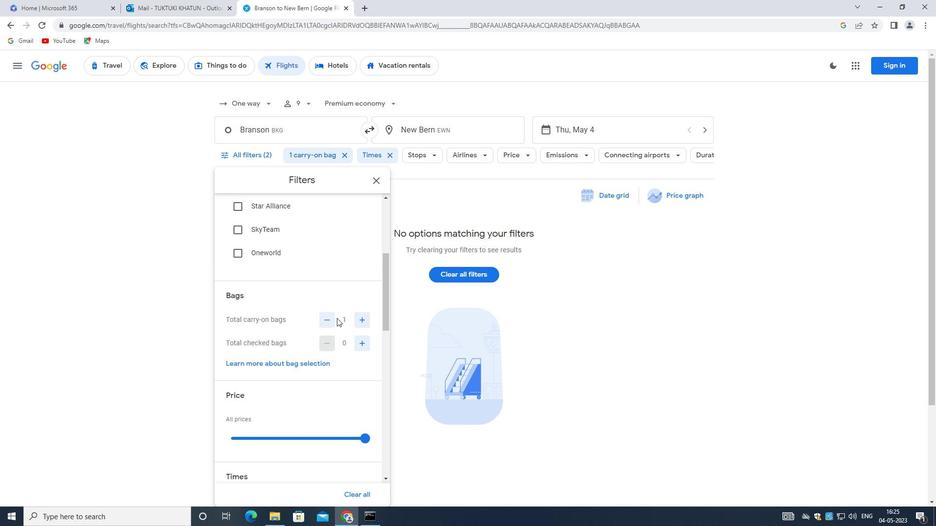 
Action: Mouse moved to (358, 321)
Screenshot: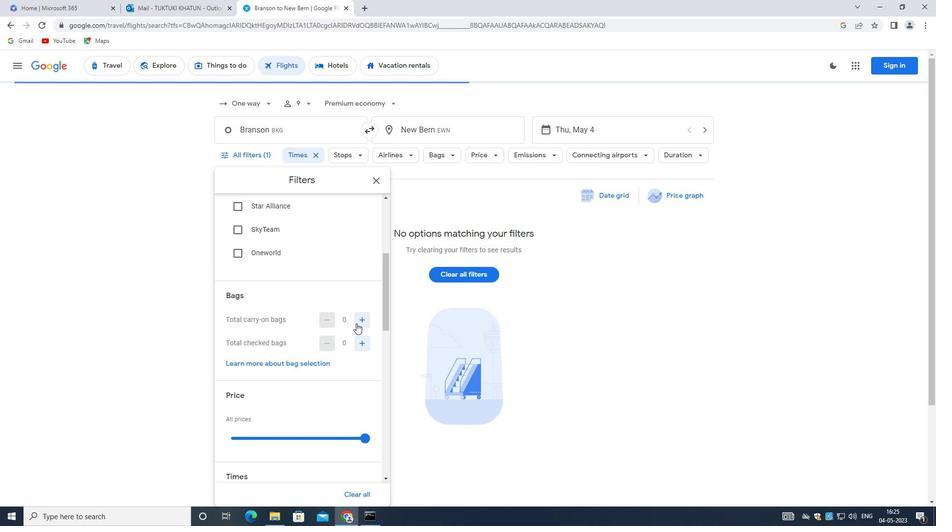 
Action: Mouse pressed left at (358, 321)
Screenshot: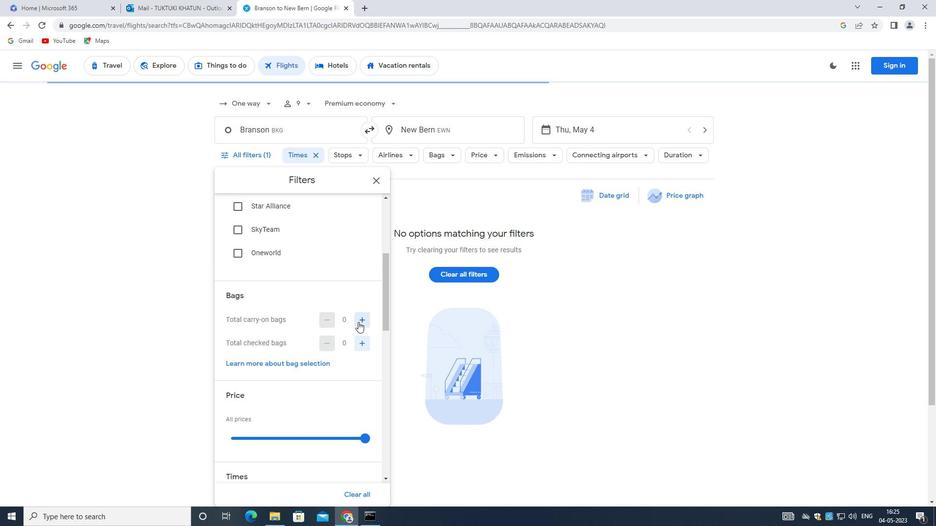 
Action: Mouse moved to (360, 319)
Screenshot: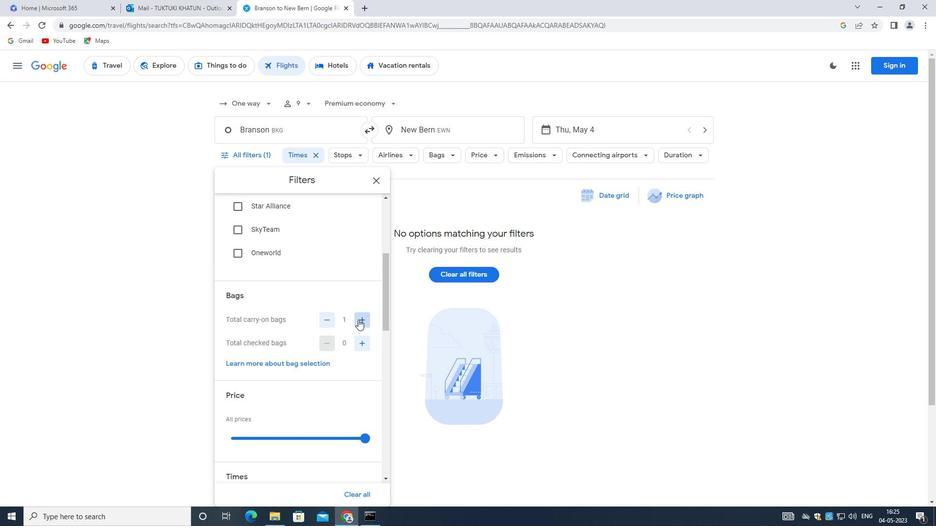
Action: Mouse pressed left at (360, 319)
Screenshot: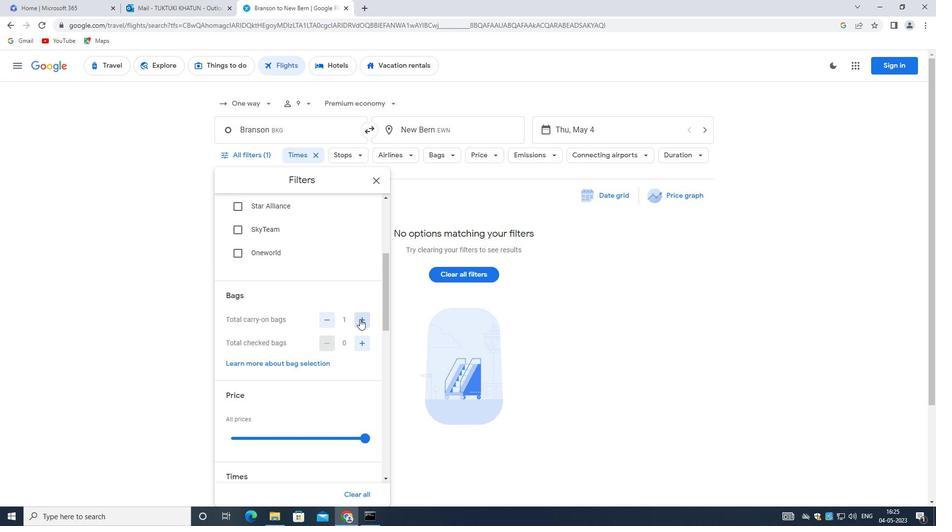 
Action: Mouse moved to (332, 343)
Screenshot: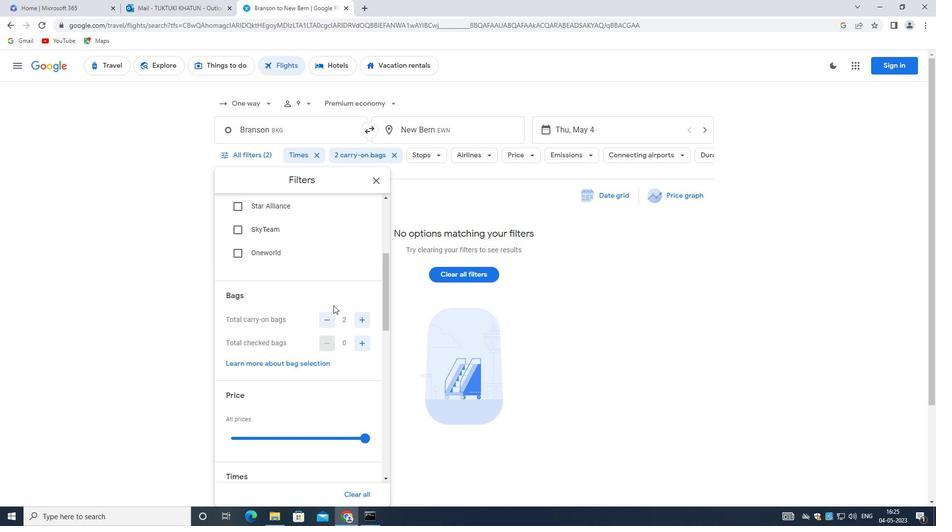 
Action: Mouse scrolled (332, 343) with delta (0, 0)
Screenshot: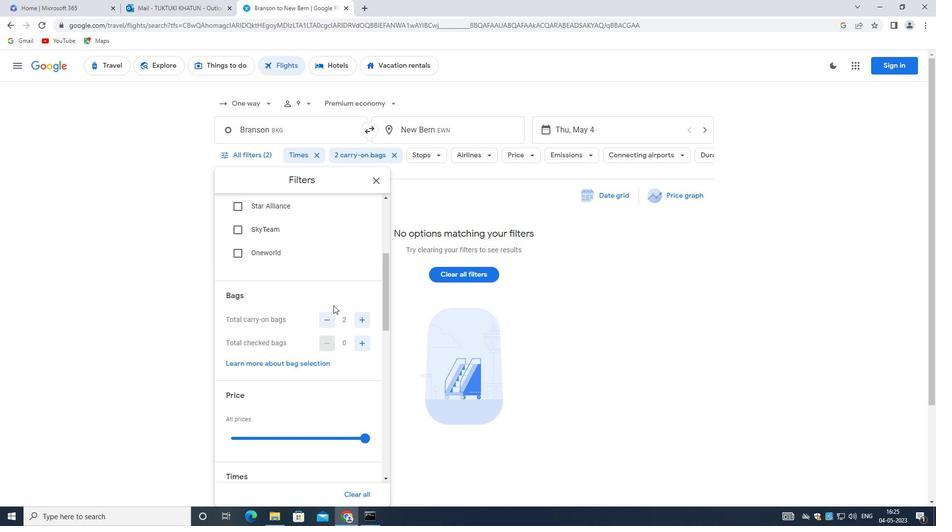
Action: Mouse moved to (332, 345)
Screenshot: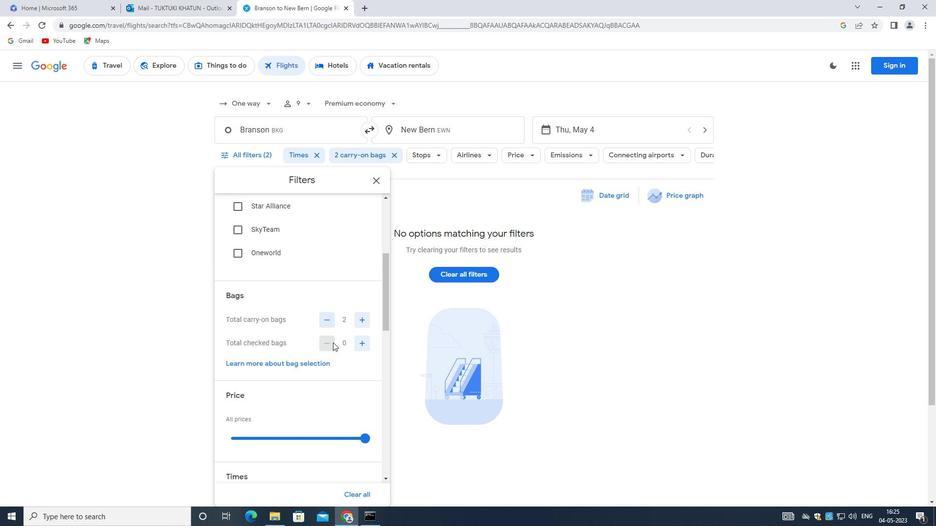 
Action: Mouse scrolled (332, 344) with delta (0, 0)
Screenshot: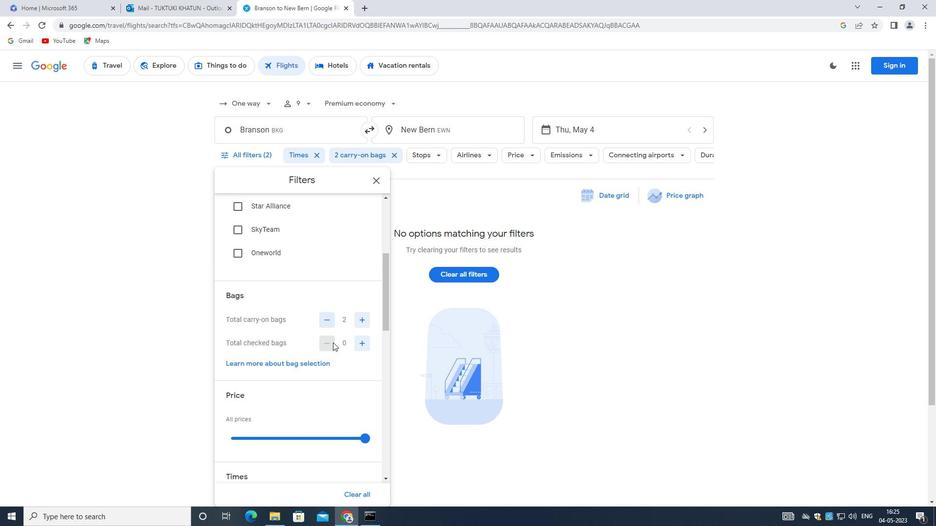 
Action: Mouse moved to (364, 340)
Screenshot: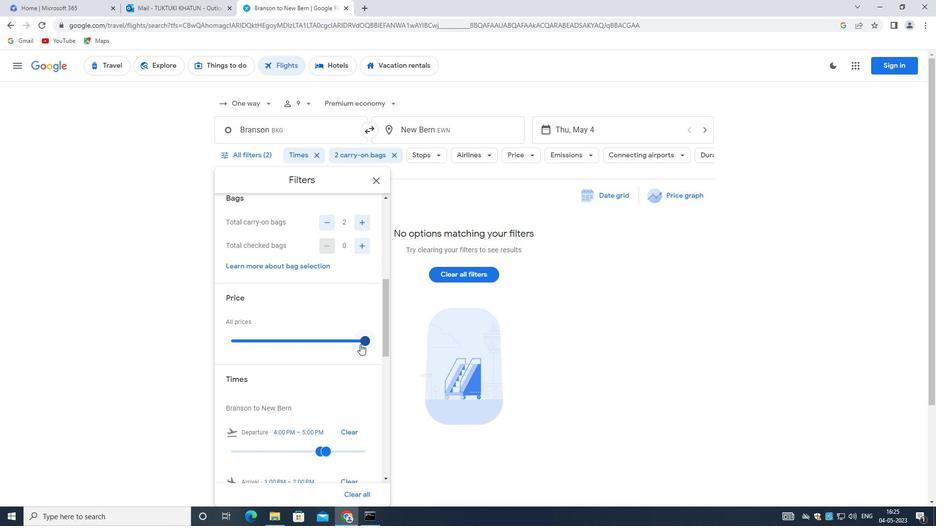 
Action: Mouse pressed left at (364, 340)
Screenshot: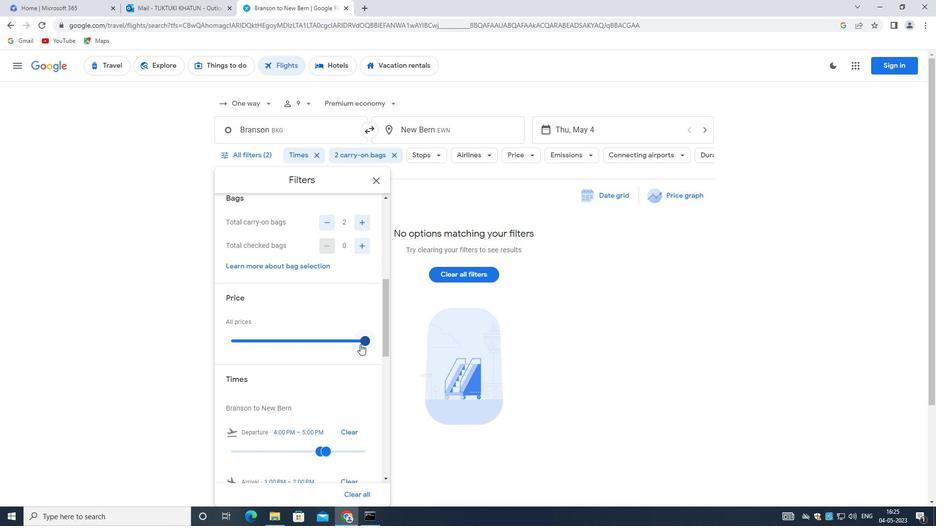 
Action: Mouse moved to (365, 340)
Screenshot: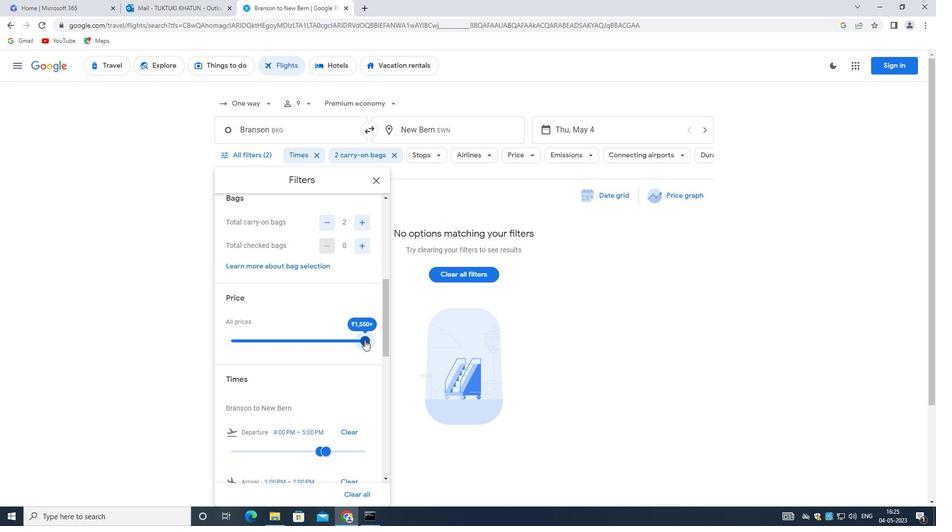 
Action: Mouse pressed left at (365, 340)
Screenshot: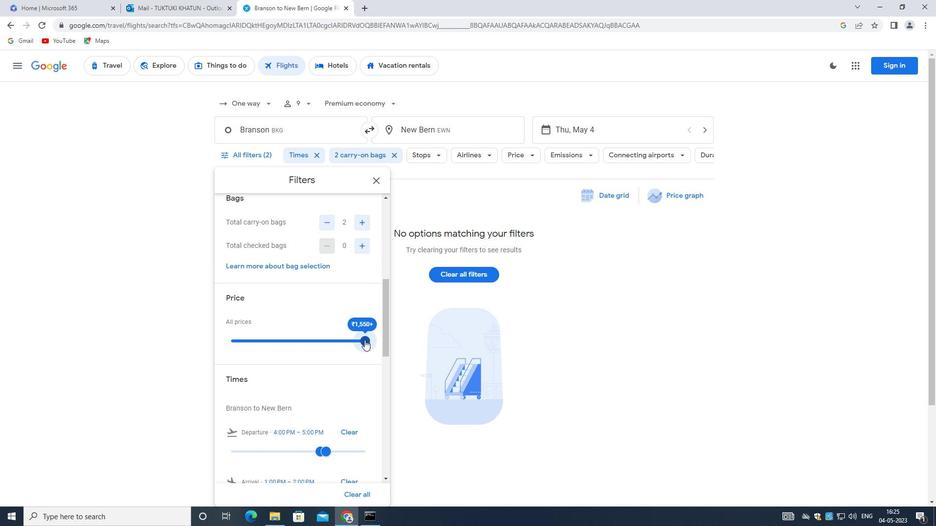 
Action: Mouse moved to (318, 322)
Screenshot: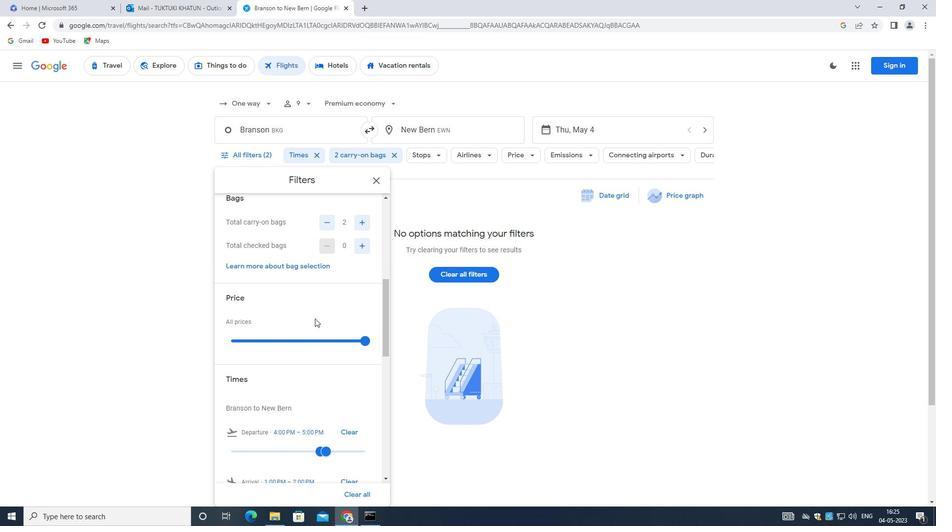 
Action: Mouse scrolled (318, 322) with delta (0, 0)
Screenshot: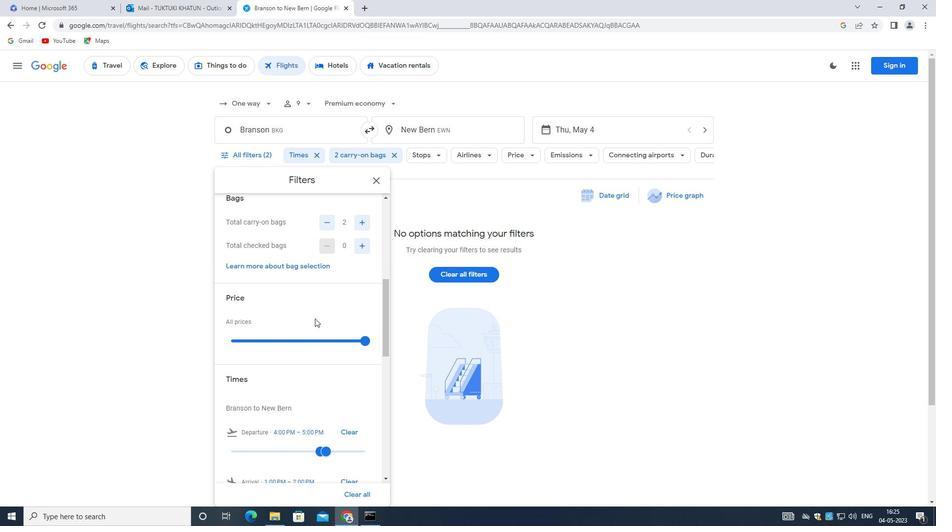 
Action: Mouse moved to (314, 383)
Screenshot: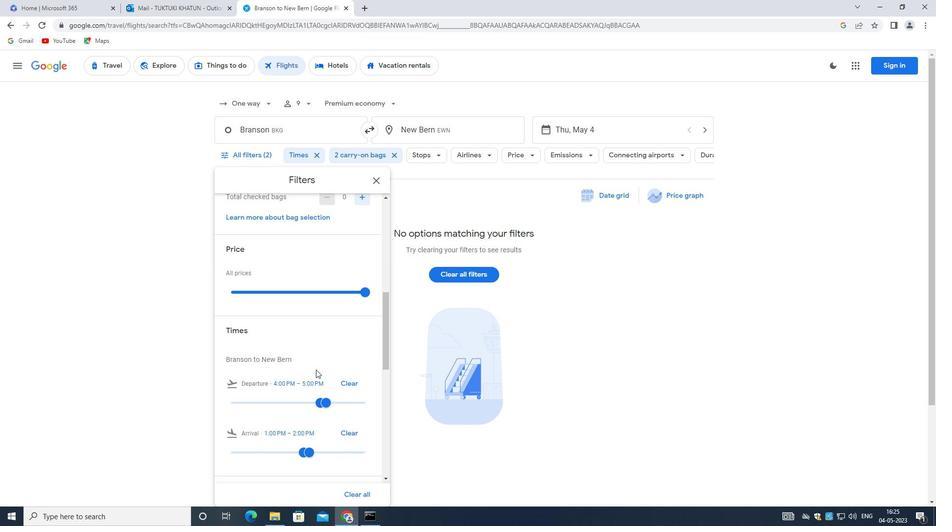 
Action: Mouse scrolled (314, 382) with delta (0, 0)
Screenshot: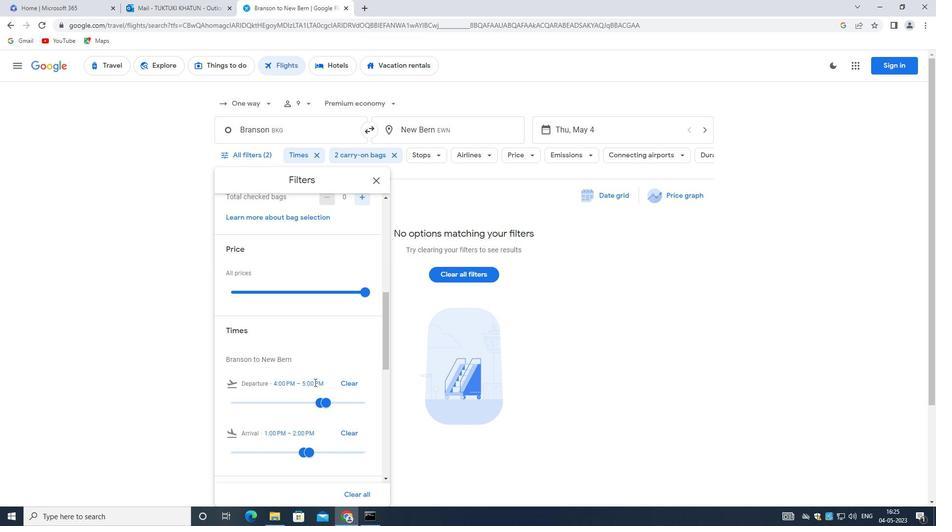 
Action: Mouse moved to (322, 350)
Screenshot: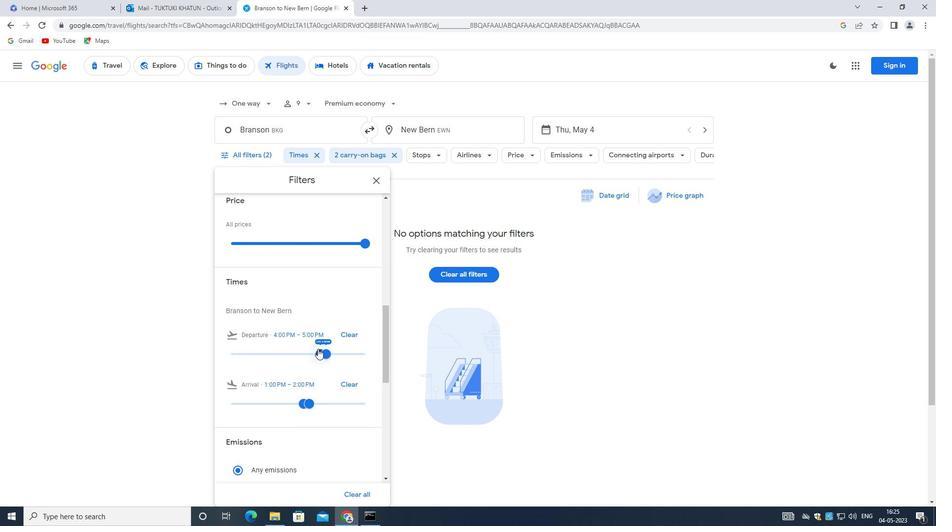 
Action: Mouse pressed left at (322, 350)
Screenshot: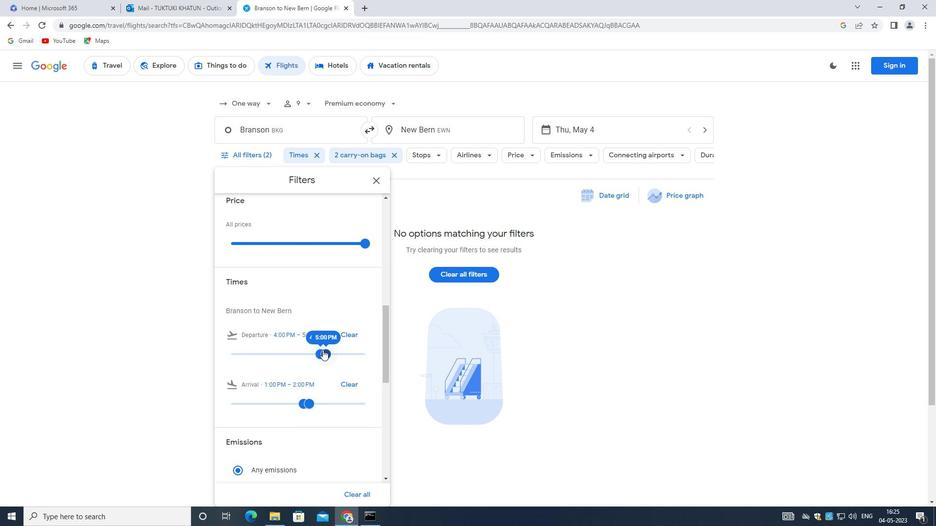 
Action: Mouse moved to (318, 354)
Screenshot: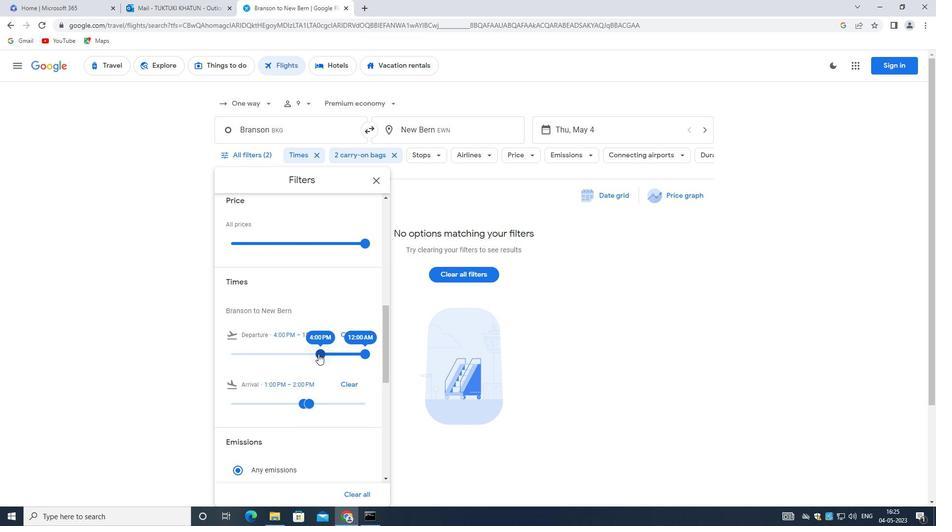 
Action: Mouse pressed left at (318, 354)
Screenshot: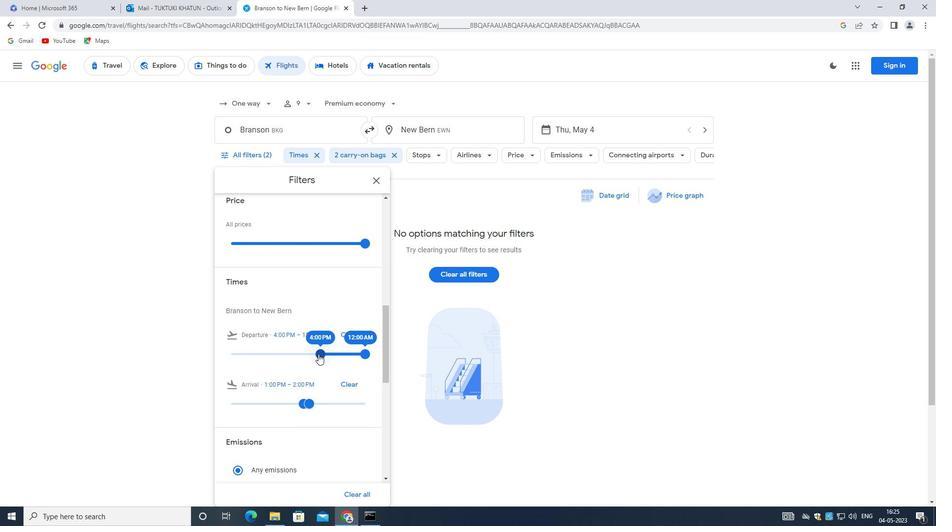 
Action: Mouse moved to (362, 353)
Screenshot: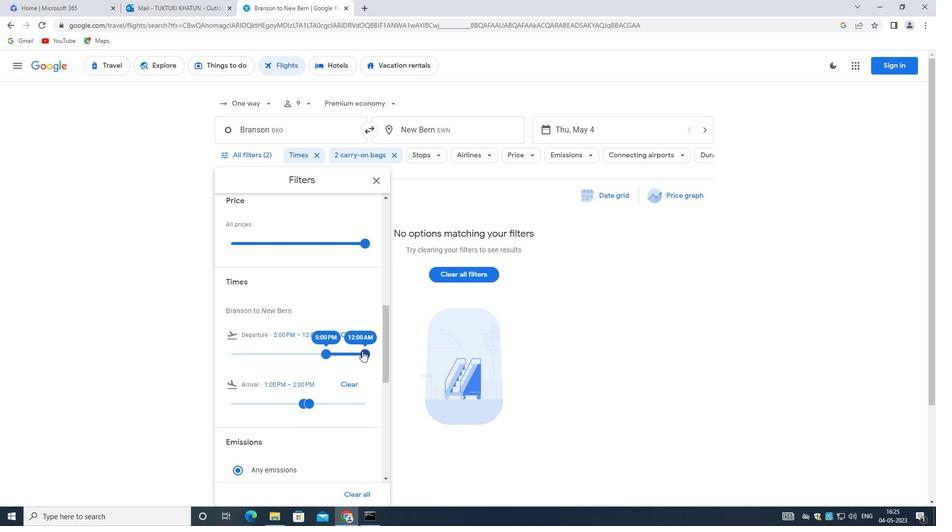
Action: Mouse pressed left at (362, 353)
Screenshot: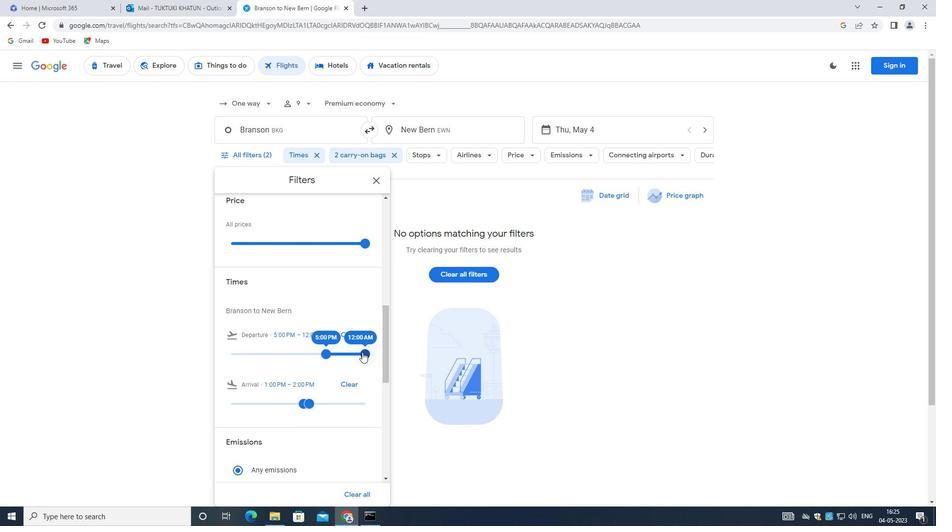 
Action: Mouse moved to (298, 329)
Screenshot: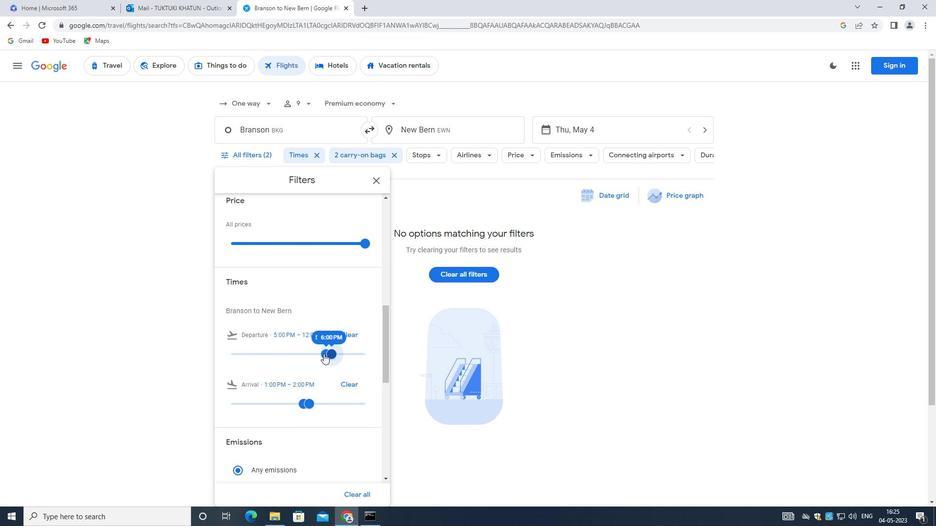 
Action: Mouse scrolled (298, 329) with delta (0, 0)
Screenshot: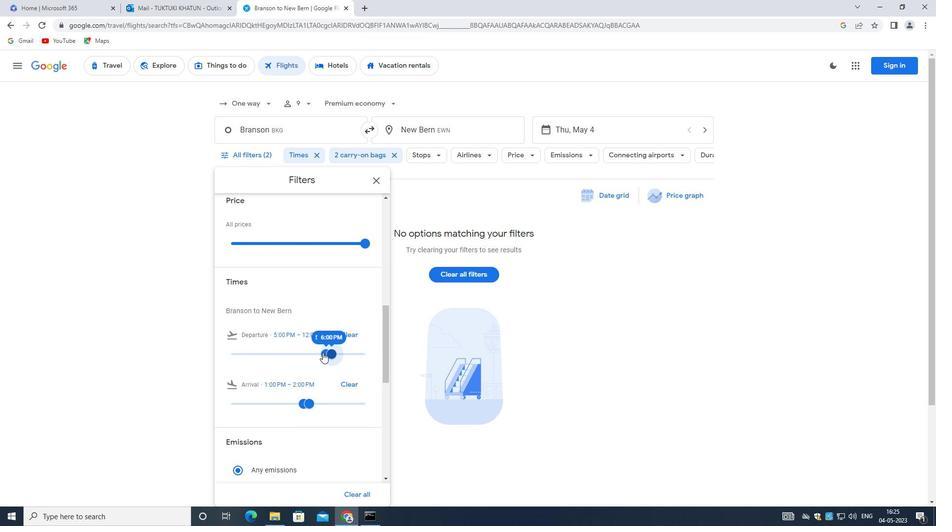 
Action: Mouse moved to (297, 329)
Screenshot: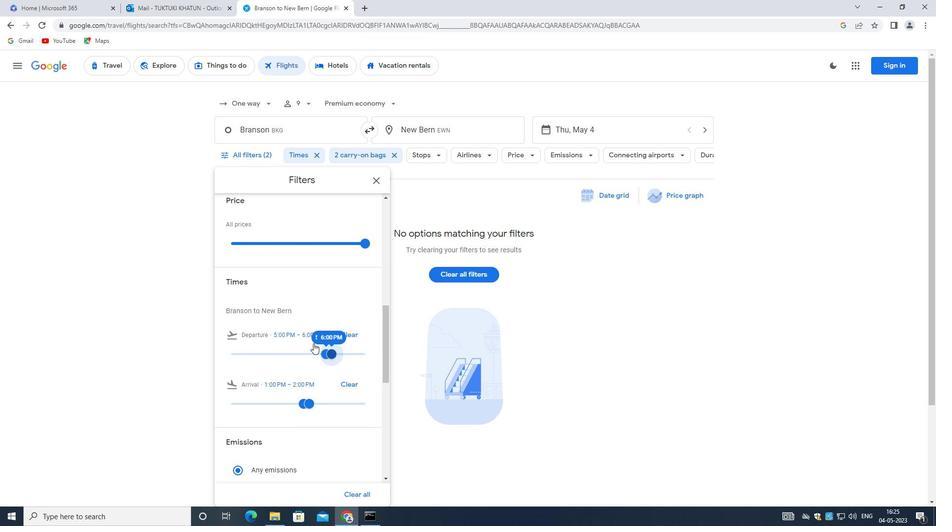 
Action: Mouse scrolled (297, 329) with delta (0, 0)
Screenshot: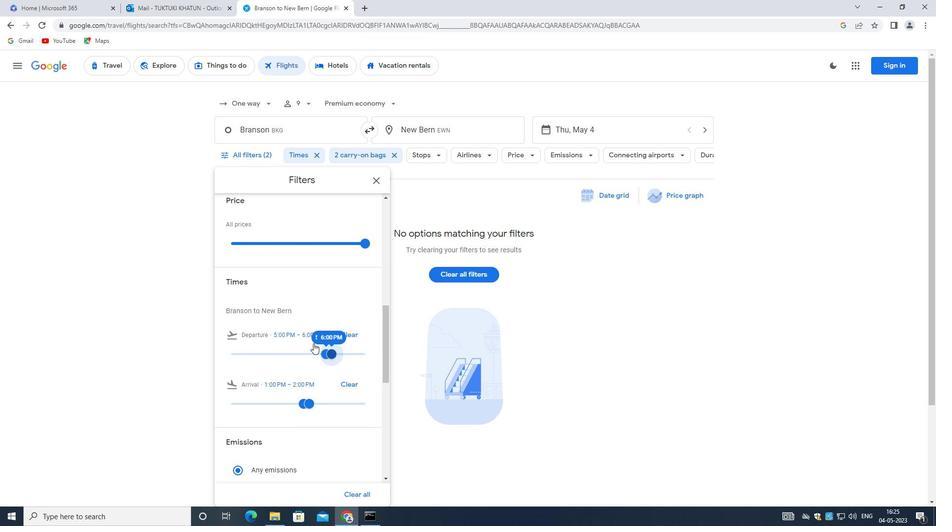 
Action: Mouse scrolled (297, 329) with delta (0, 0)
Screenshot: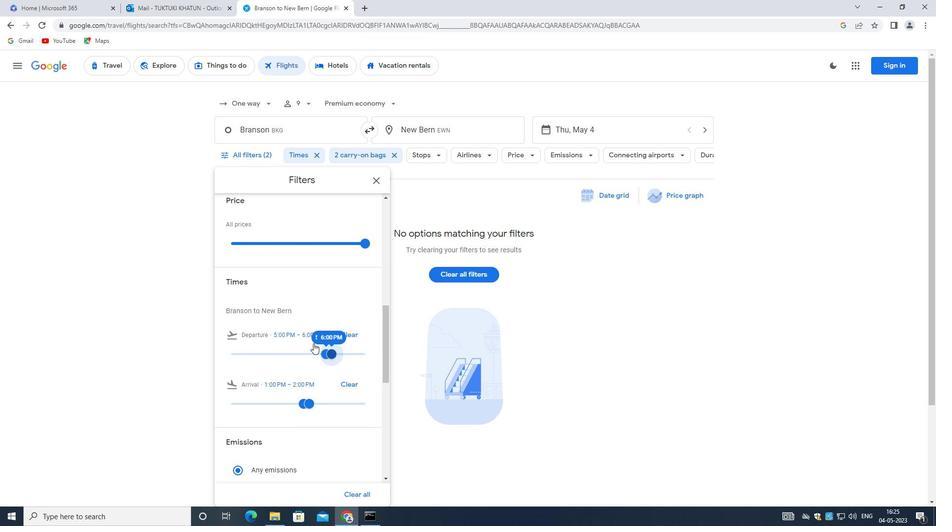 
Action: Mouse scrolled (297, 329) with delta (0, 0)
Screenshot: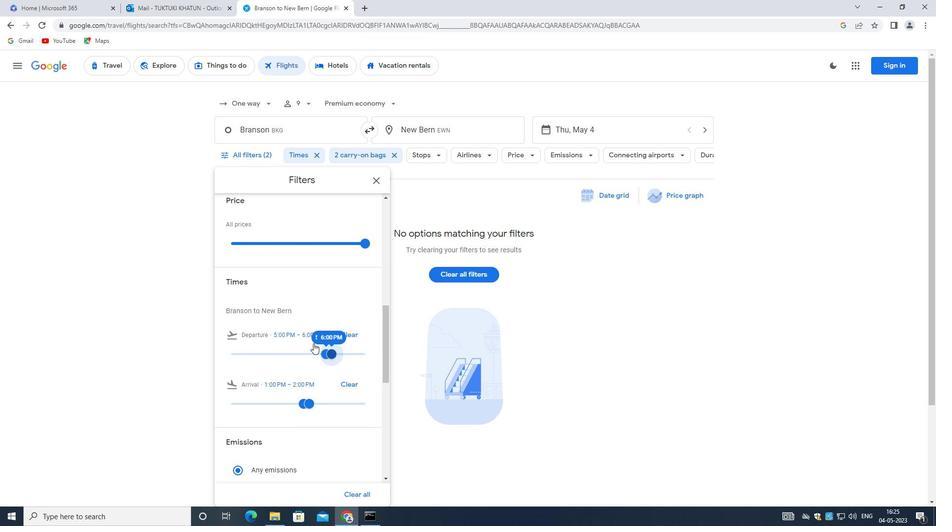 
Action: Mouse moved to (297, 329)
Screenshot: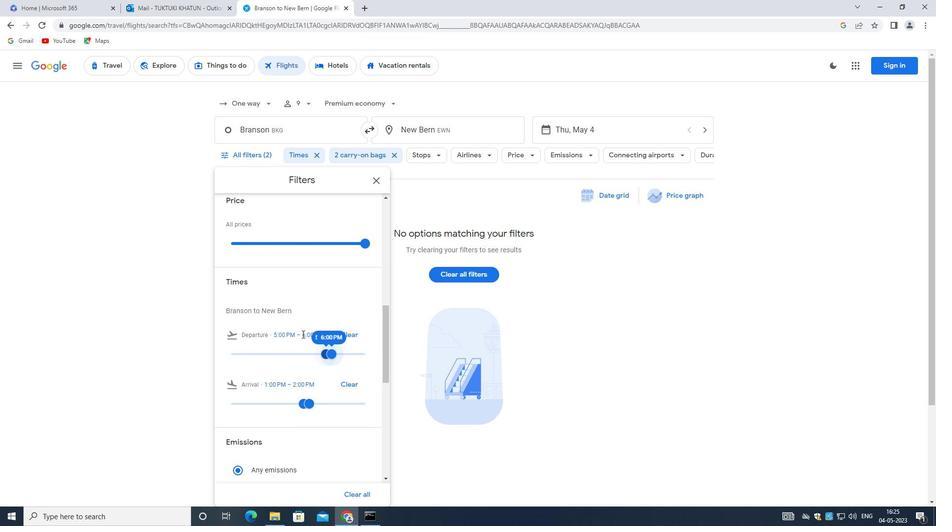
Action: Mouse scrolled (297, 329) with delta (0, 0)
Screenshot: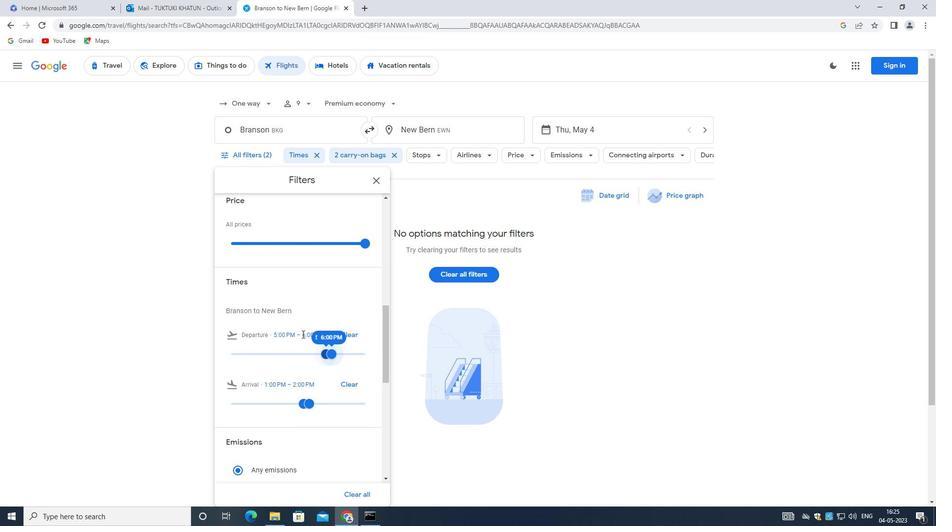 
Action: Mouse moved to (290, 329)
Screenshot: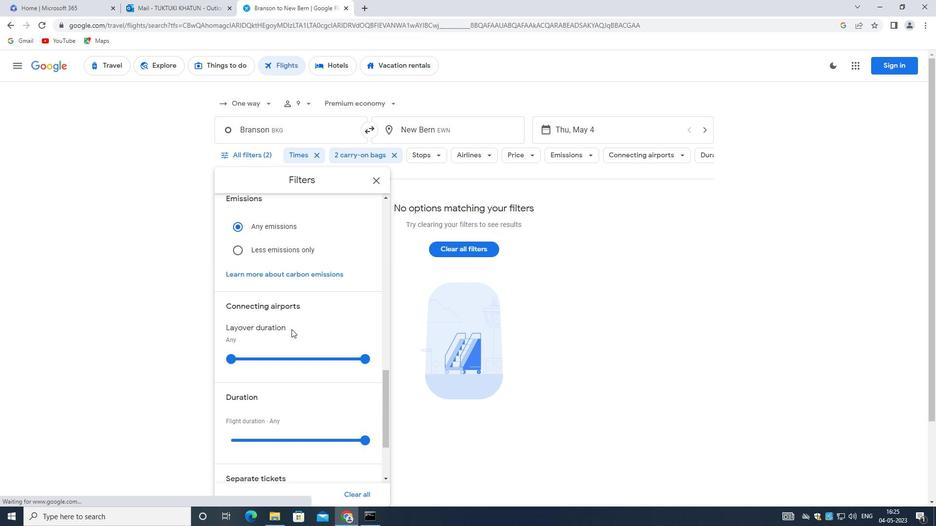 
Action: Mouse scrolled (290, 329) with delta (0, 0)
Screenshot: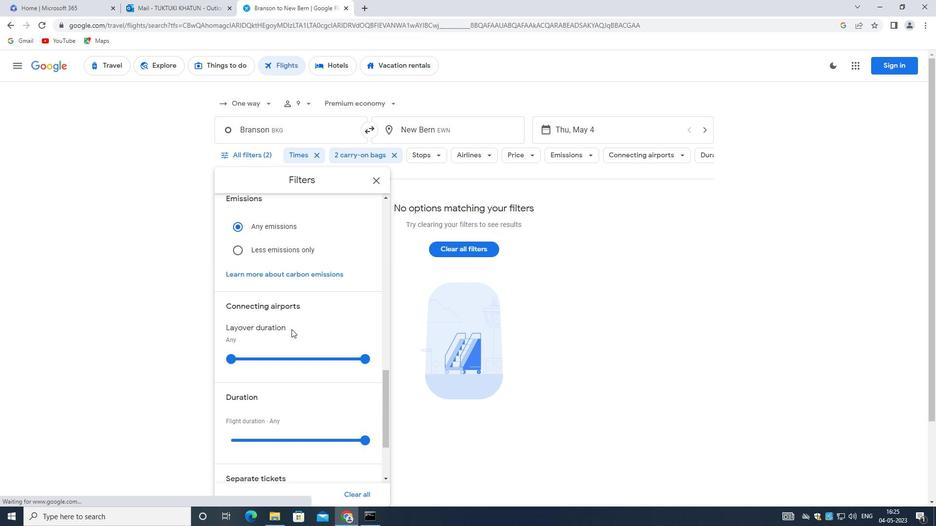 
Action: Mouse moved to (288, 331)
Screenshot: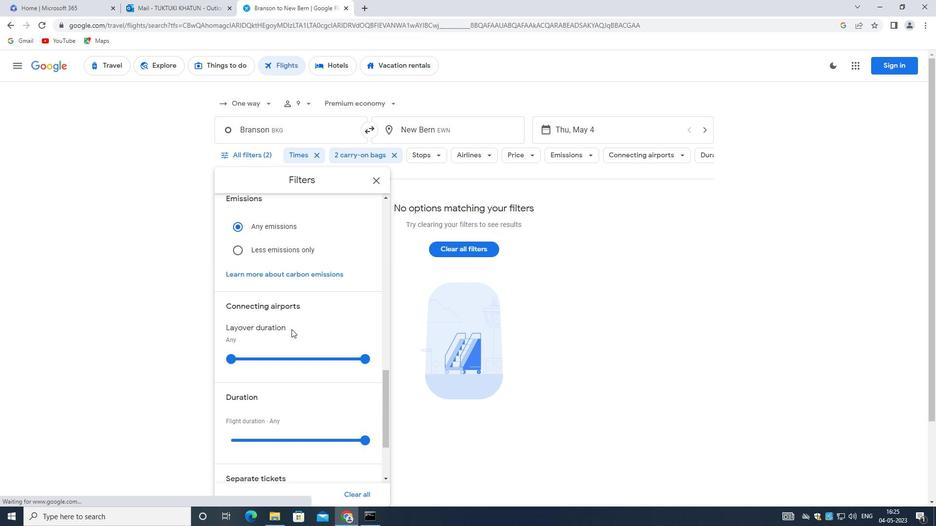 
Action: Mouse scrolled (288, 331) with delta (0, 0)
Screenshot: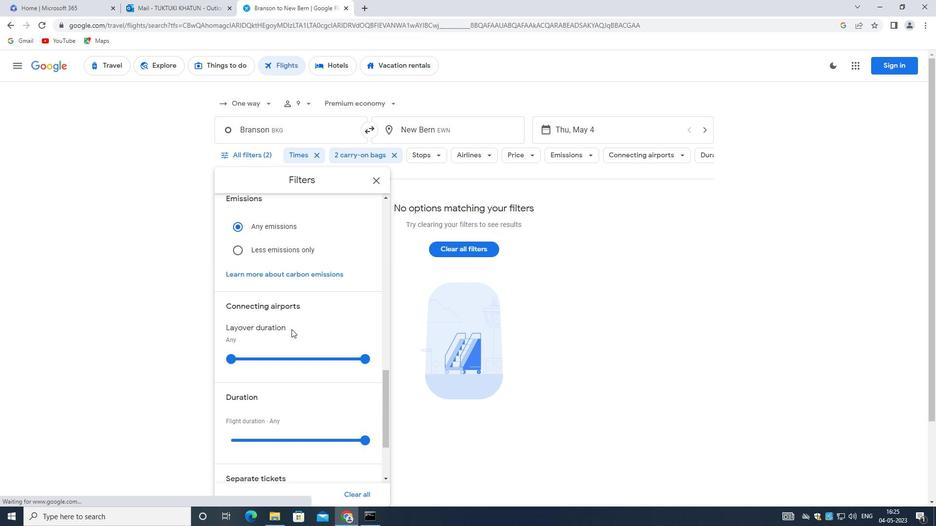 
Action: Mouse moved to (287, 334)
Screenshot: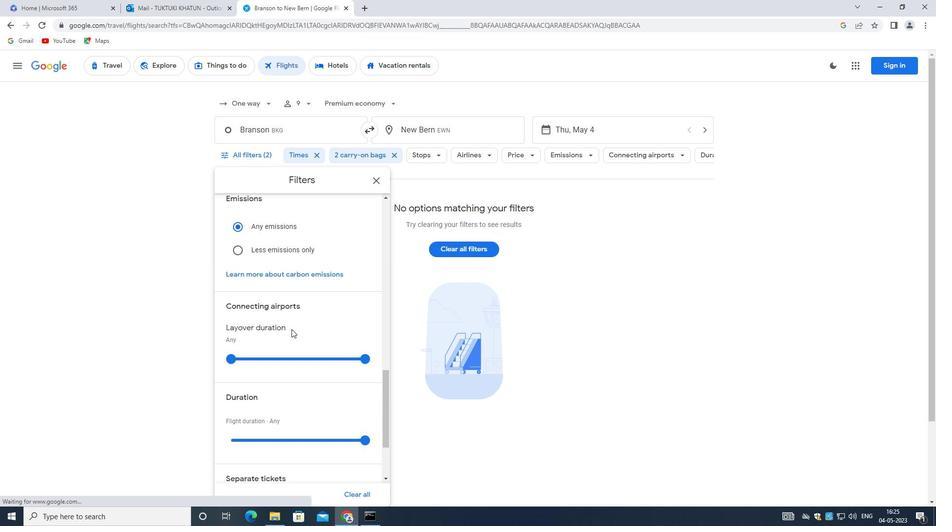 
Action: Mouse scrolled (287, 333) with delta (0, 0)
Screenshot: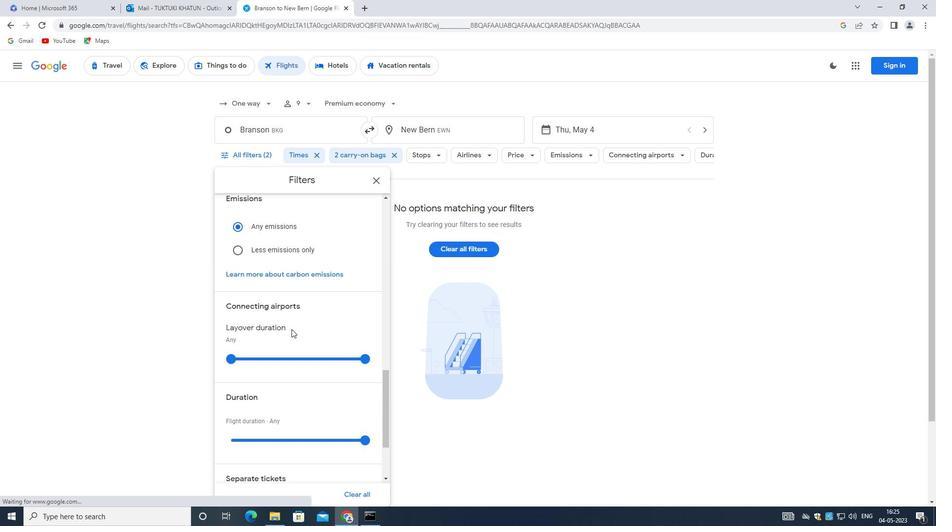 
Action: Mouse scrolled (287, 333) with delta (0, 0)
Screenshot: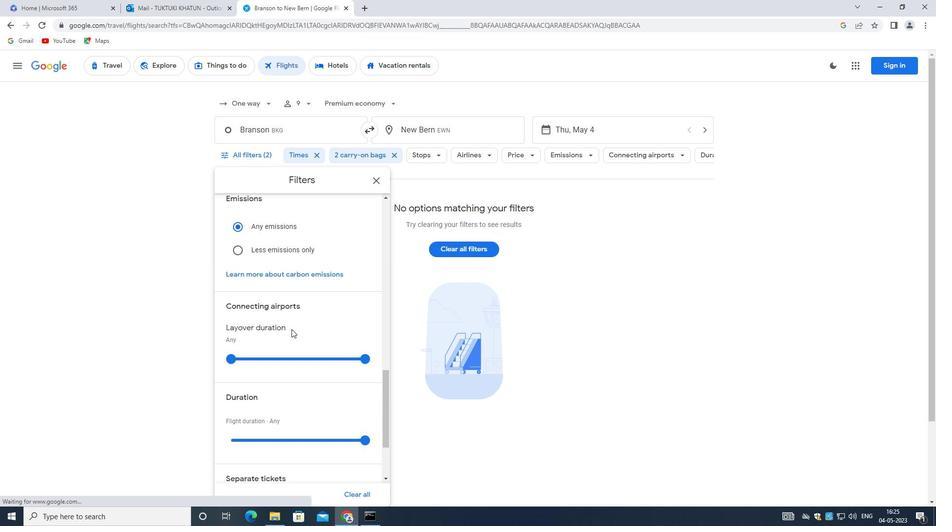 
Action: Mouse scrolled (287, 333) with delta (0, 0)
Screenshot: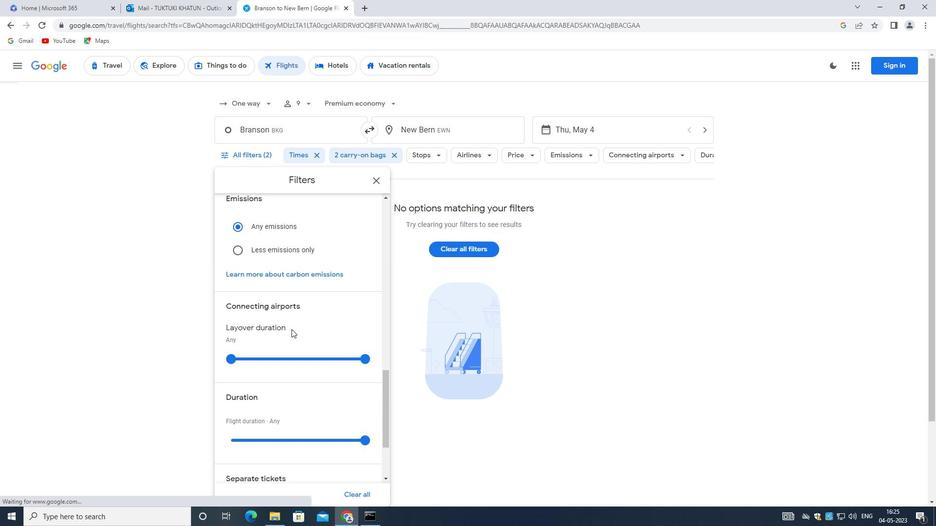 
Action: Mouse moved to (287, 334)
Screenshot: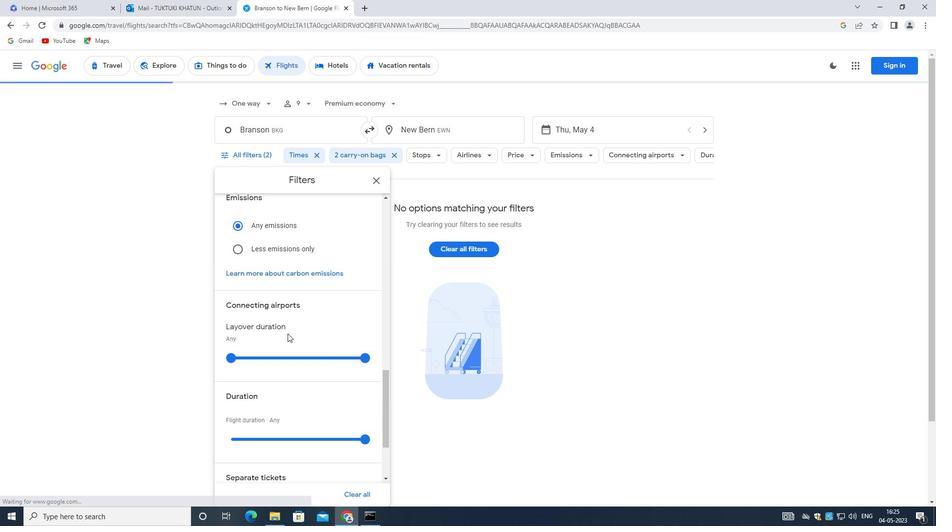
Action: Mouse scrolled (287, 333) with delta (0, 0)
Screenshot: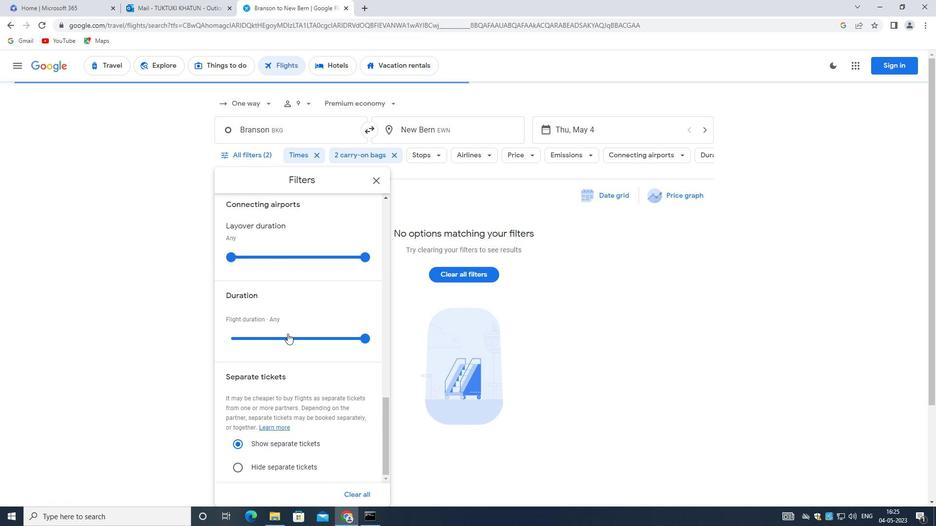 
Action: Mouse moved to (287, 334)
Screenshot: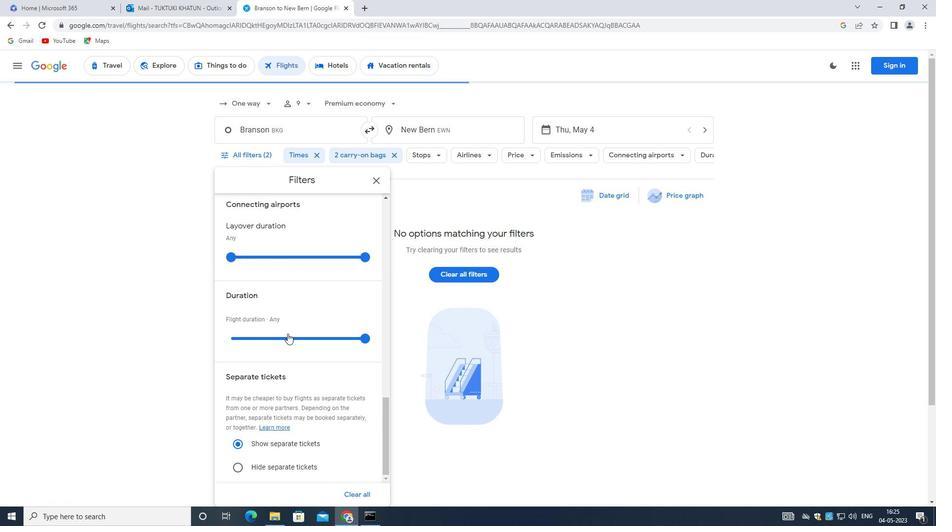 
Action: Mouse scrolled (287, 334) with delta (0, 0)
Screenshot: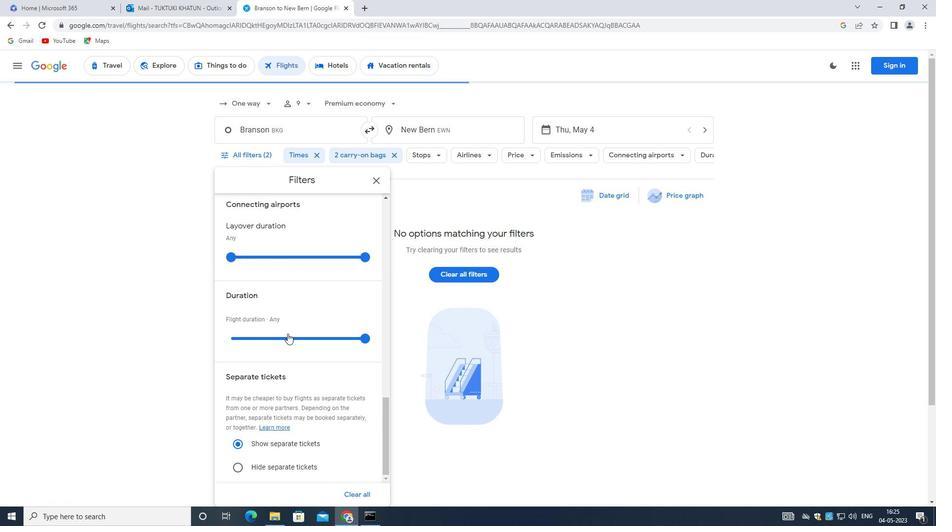 
Action: Mouse moved to (287, 336)
Screenshot: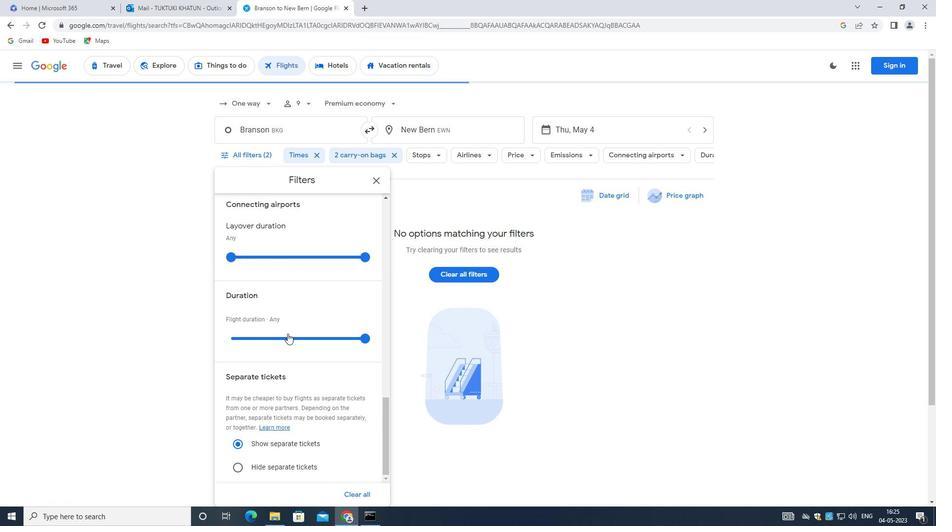 
Action: Mouse scrolled (287, 335) with delta (0, 0)
Screenshot: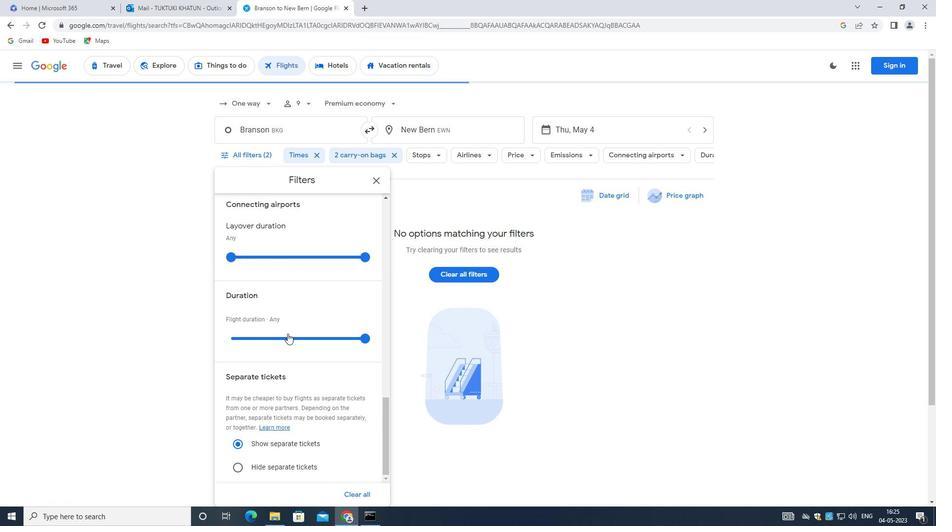 
Action: Mouse moved to (287, 336)
Screenshot: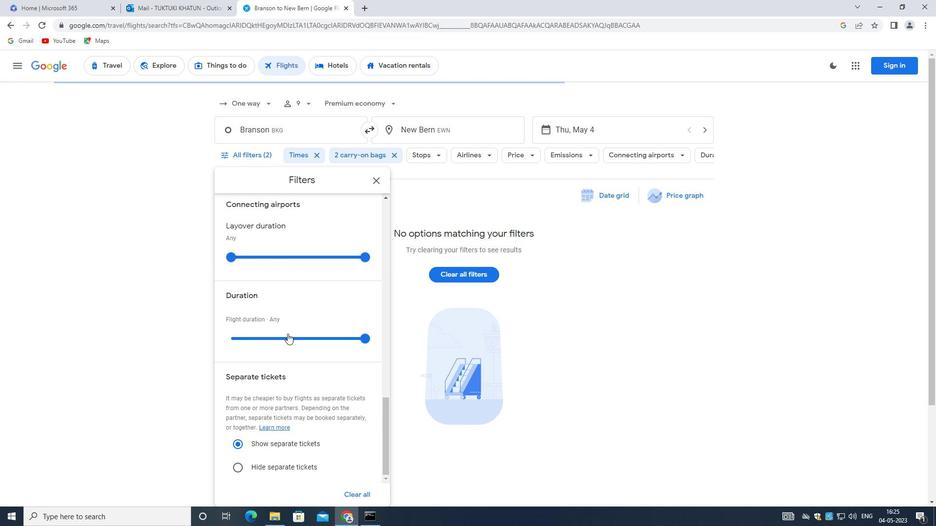 
Action: Mouse scrolled (287, 336) with delta (0, 0)
Screenshot: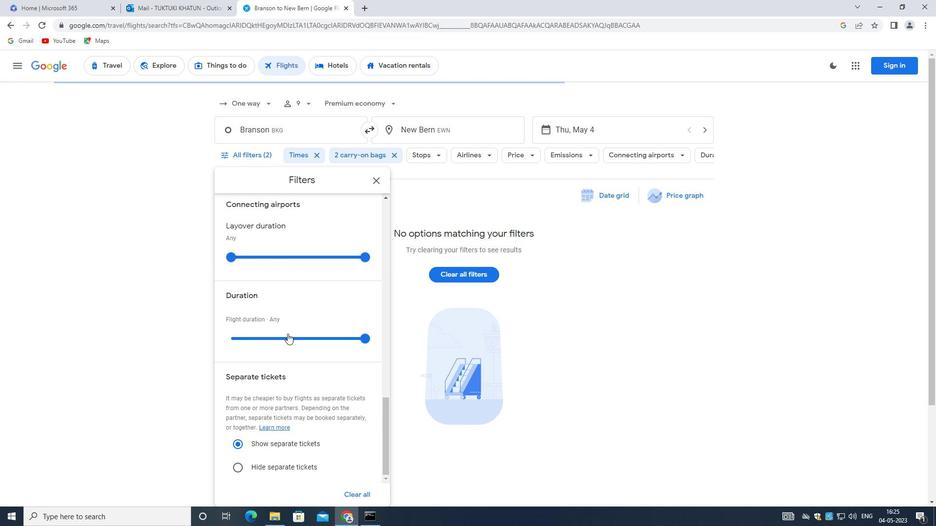 
Action: Mouse moved to (287, 337)
Screenshot: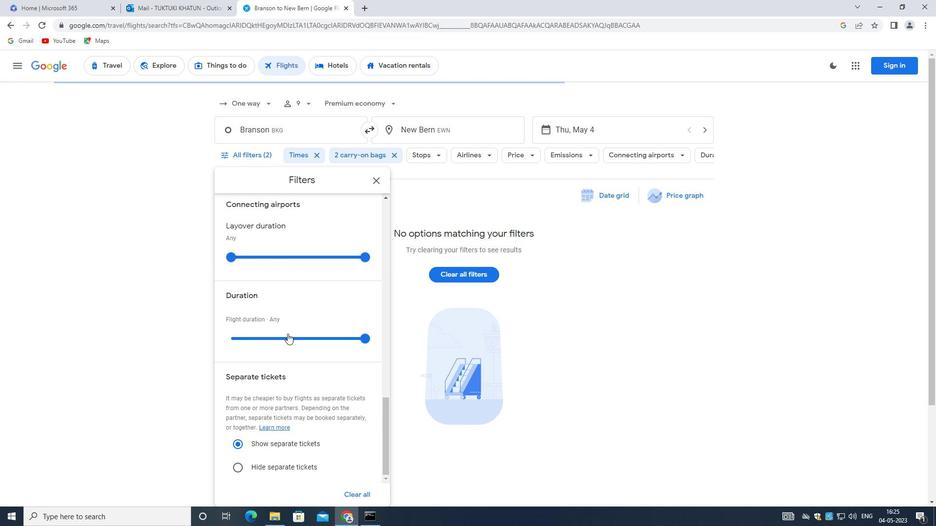 
Action: Mouse scrolled (287, 336) with delta (0, 0)
Screenshot: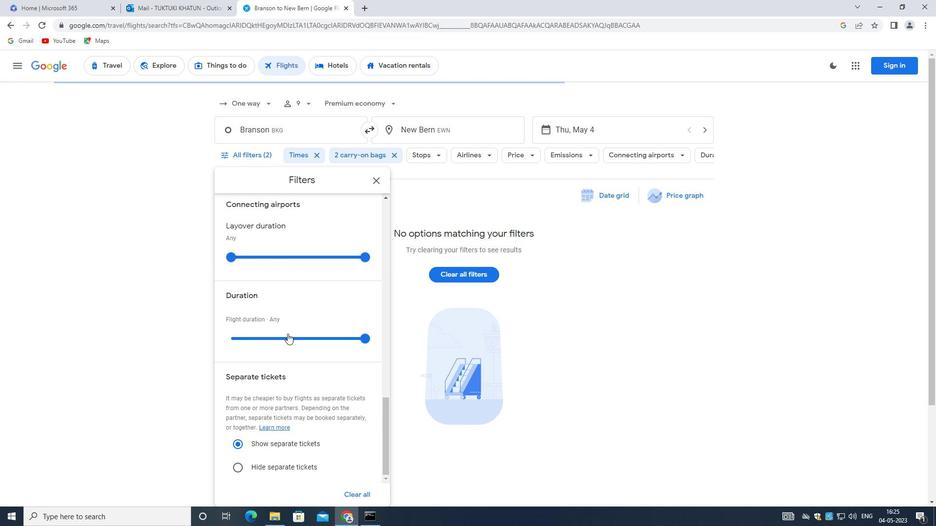 
Action: Mouse moved to (282, 335)
Screenshot: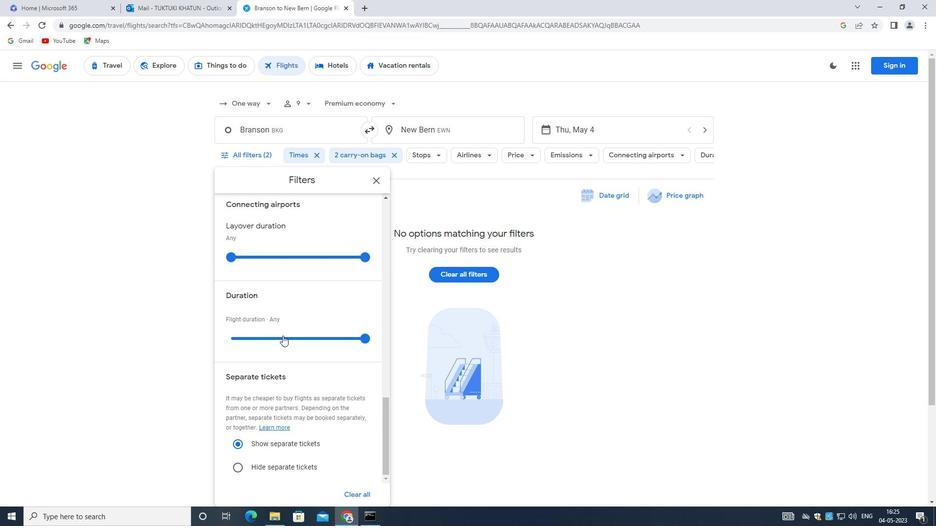 
